 Task: Send an email with the signature Connor Wood with the subject 'Product launch announcement' and the message 'Could you please confirm the details of the shipment?' from softage.1@softage.net to softage.9@softage.net with an attached document Design_specifications.pdf and move the email from Sent Items to the folder Benefits
Action: Key pressed <Key.alt_l><Key.alt_l><Key.alt_l><Key.alt_l><Key.alt_l>n
Screenshot: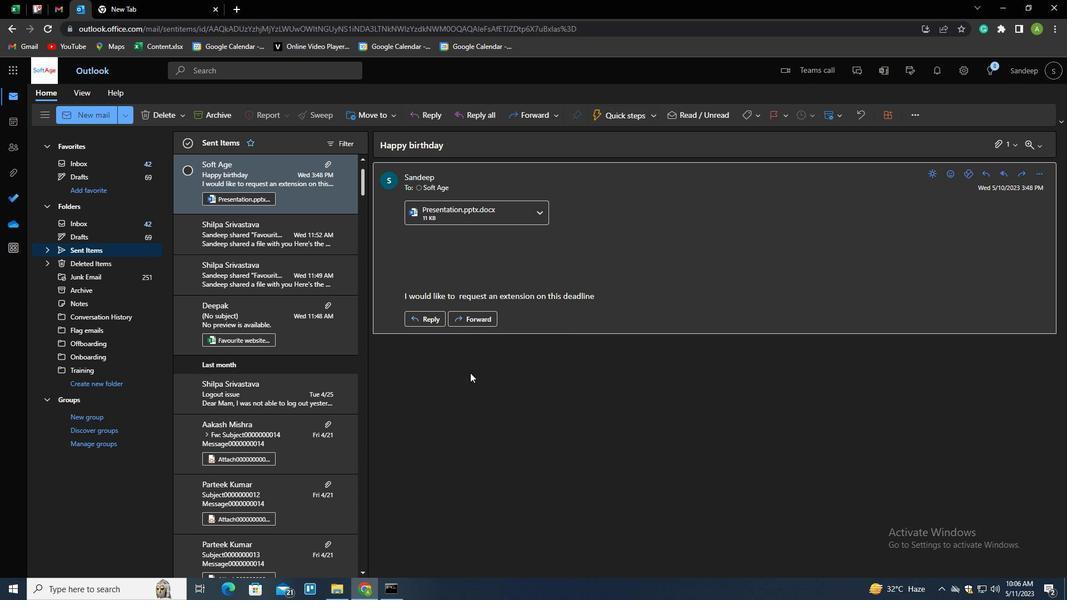 
Action: Mouse moved to (754, 115)
Screenshot: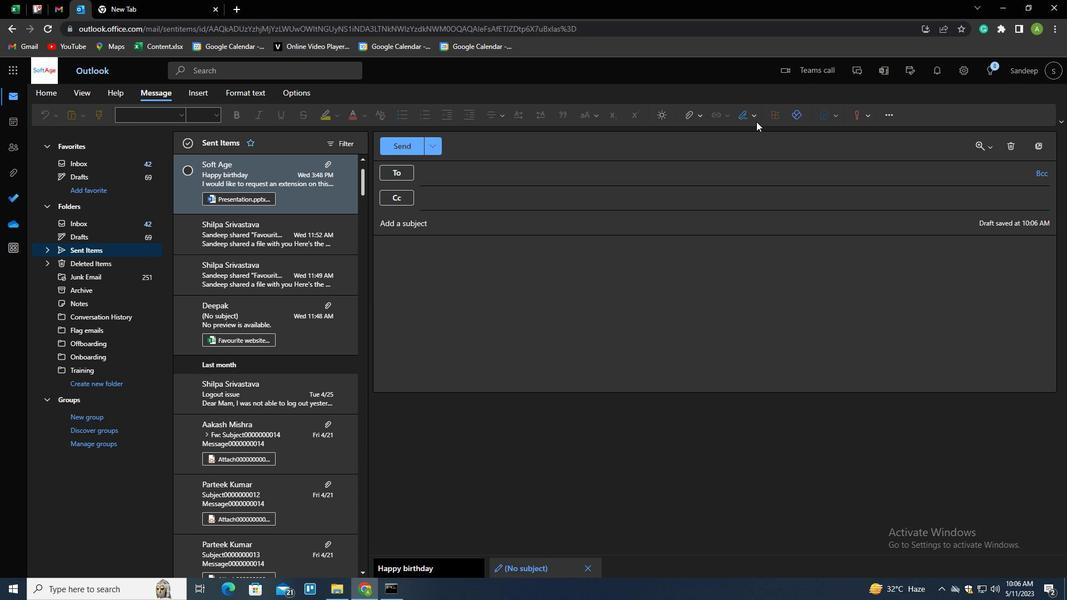 
Action: Mouse pressed left at (754, 115)
Screenshot: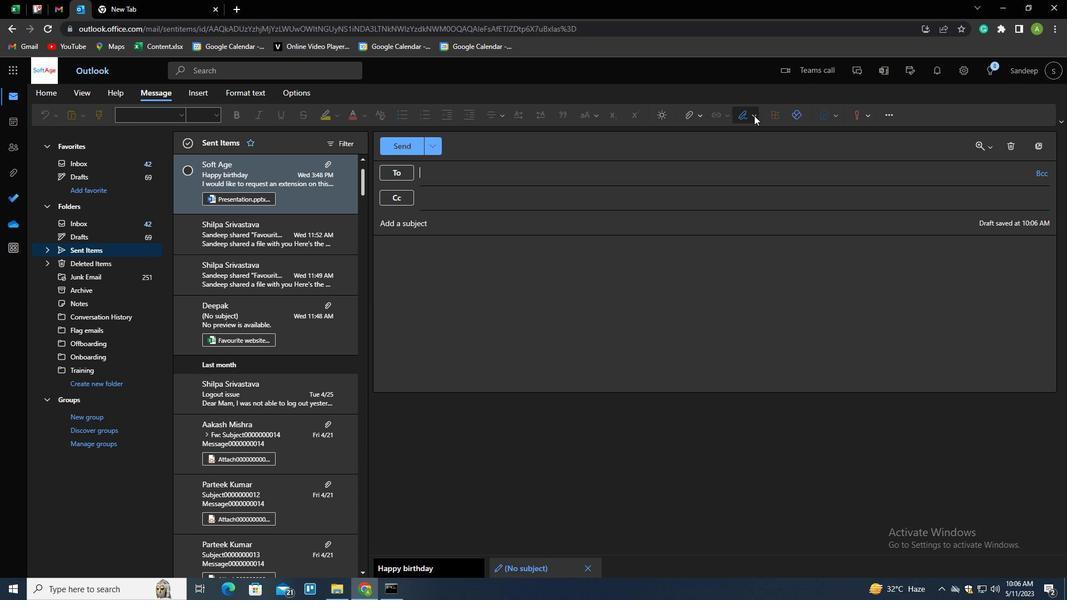 
Action: Mouse moved to (733, 155)
Screenshot: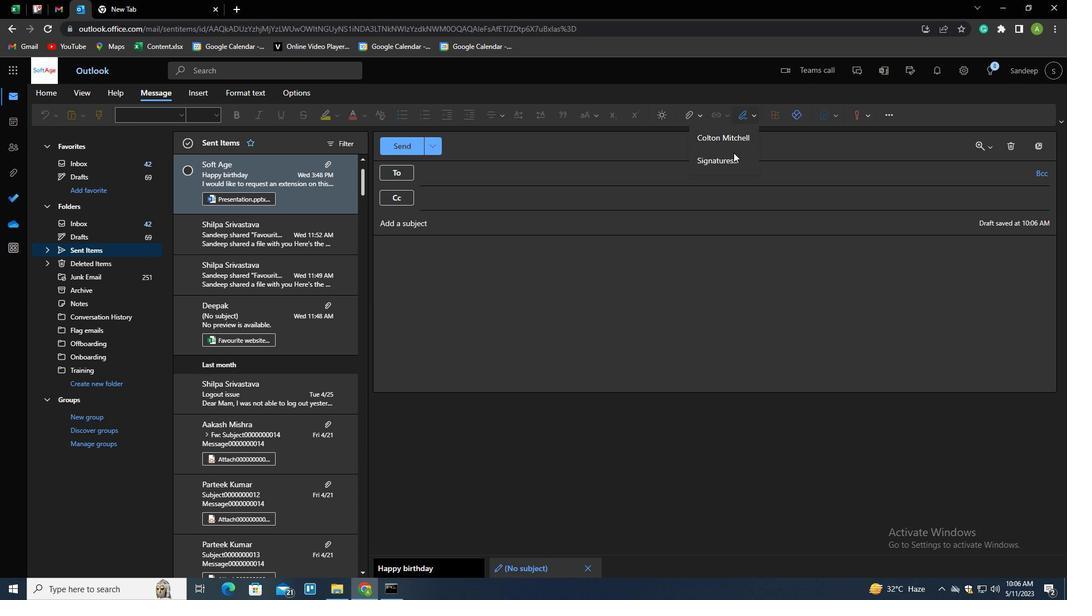 
Action: Mouse pressed left at (733, 155)
Screenshot: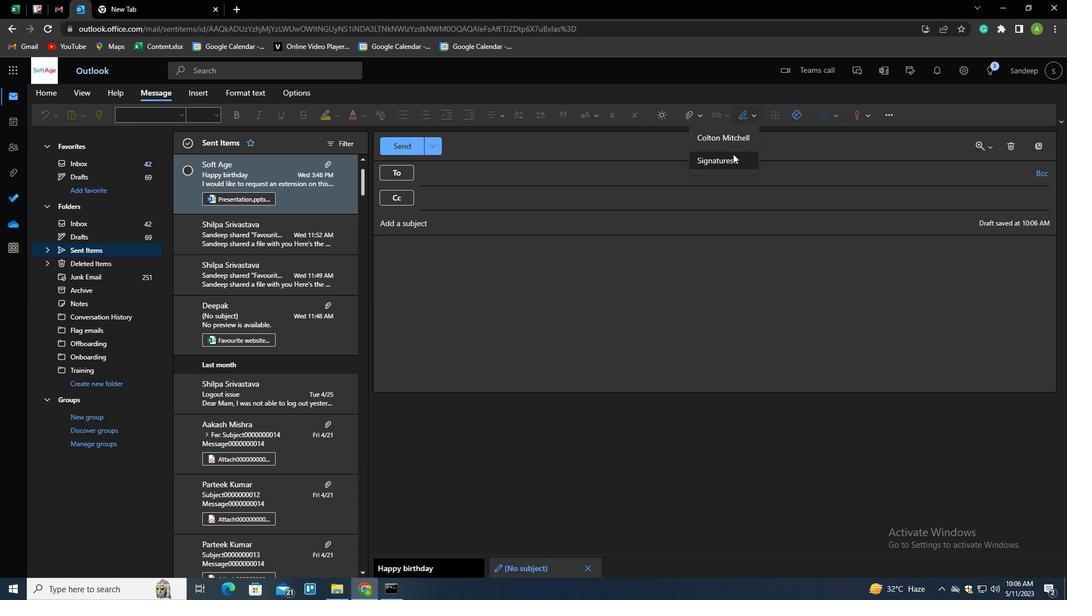 
Action: Mouse moved to (756, 207)
Screenshot: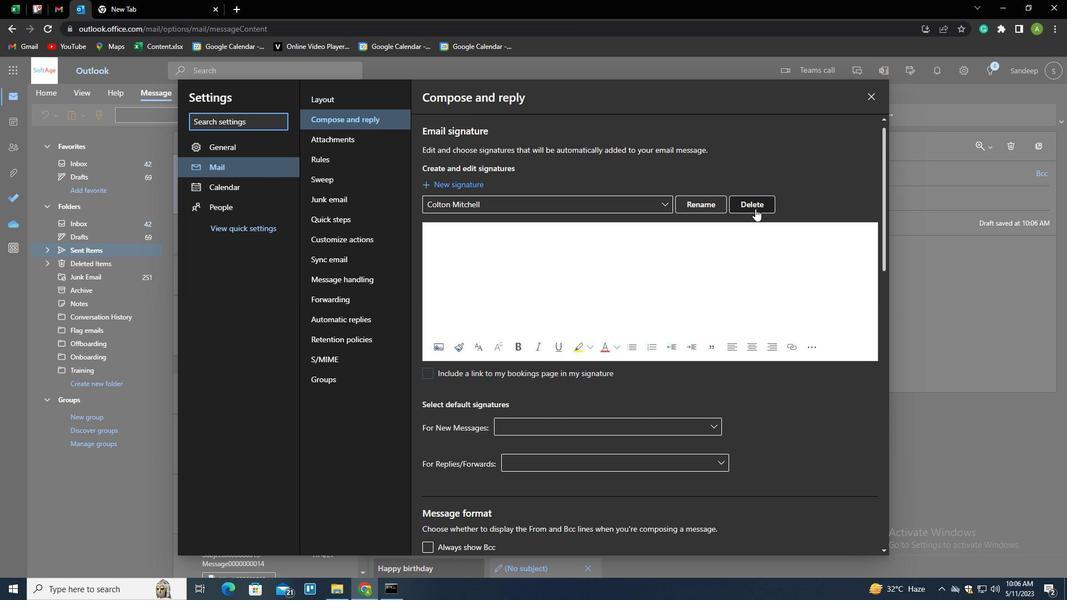 
Action: Mouse pressed left at (756, 207)
Screenshot: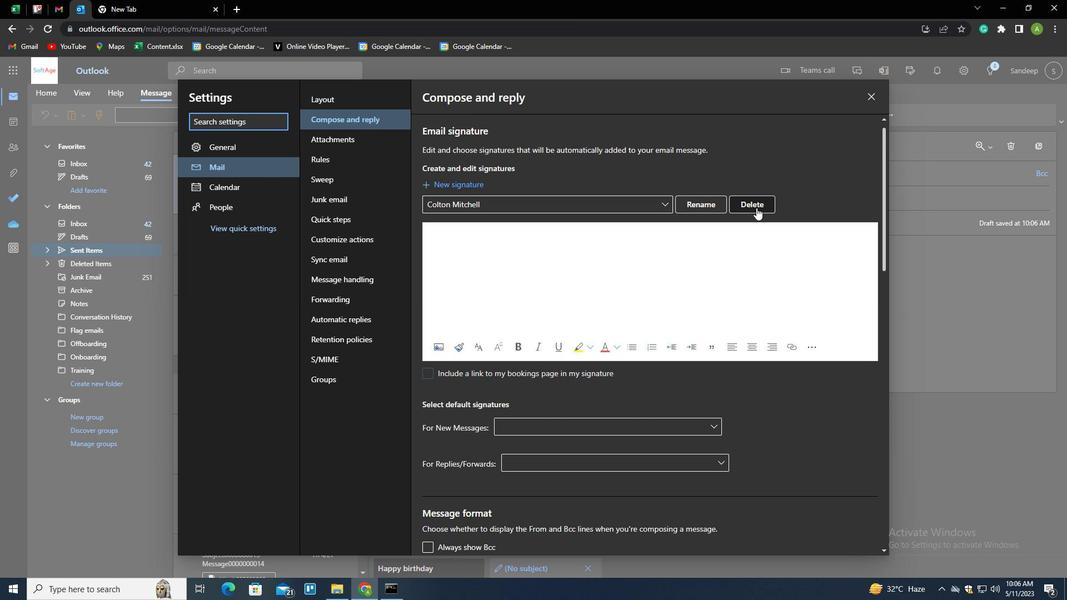 
Action: Mouse moved to (689, 204)
Screenshot: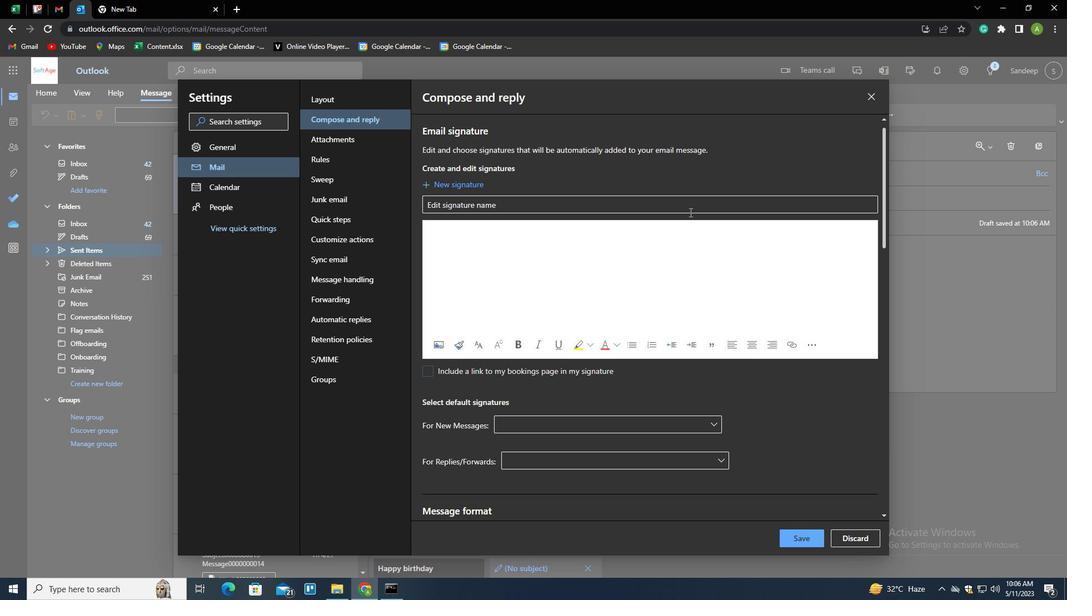 
Action: Mouse pressed left at (689, 204)
Screenshot: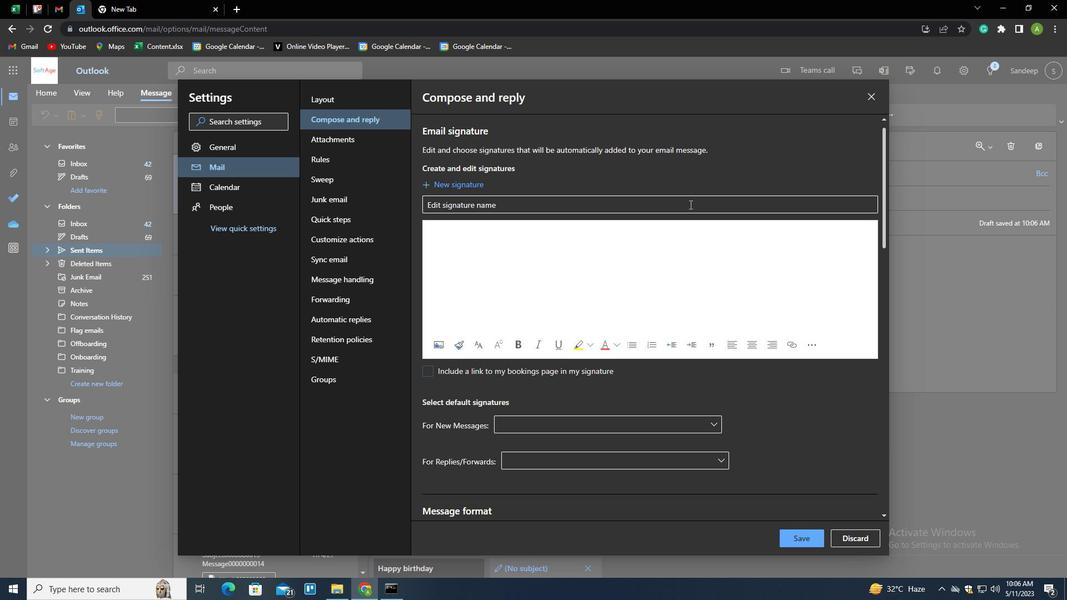 
Action: Mouse moved to (675, 194)
Screenshot: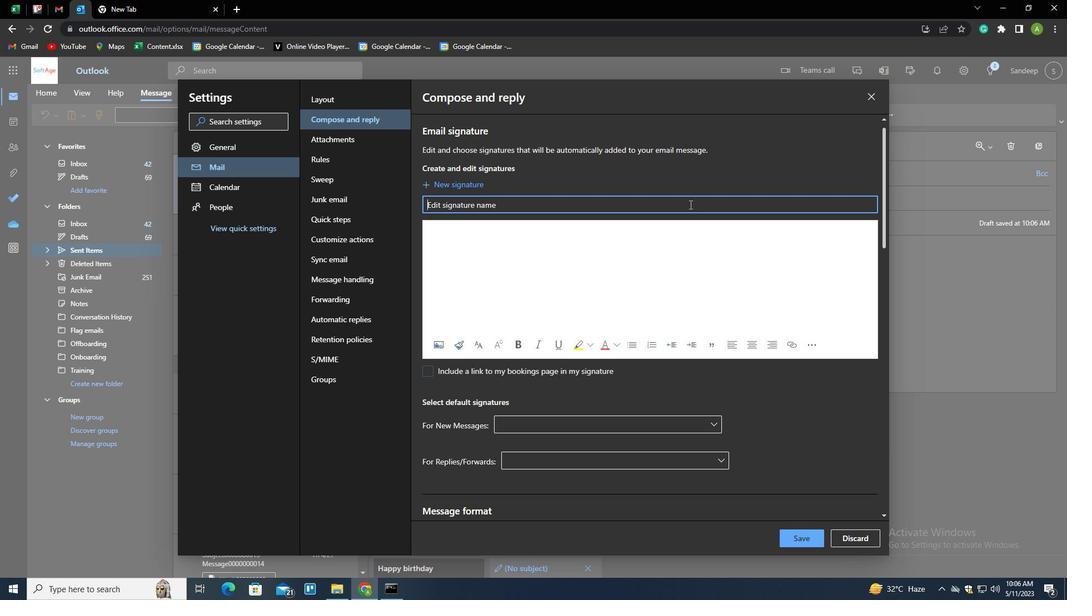 
Action: Key pressed <Key.shift>CONNOR<Key.space><Key.shift>WOOD<Key.tab><Key.shift>CONNOR<Key.space>WOO<Key.backspace><Key.backspace><Key.backspace><Key.shift>WOOD
Screenshot: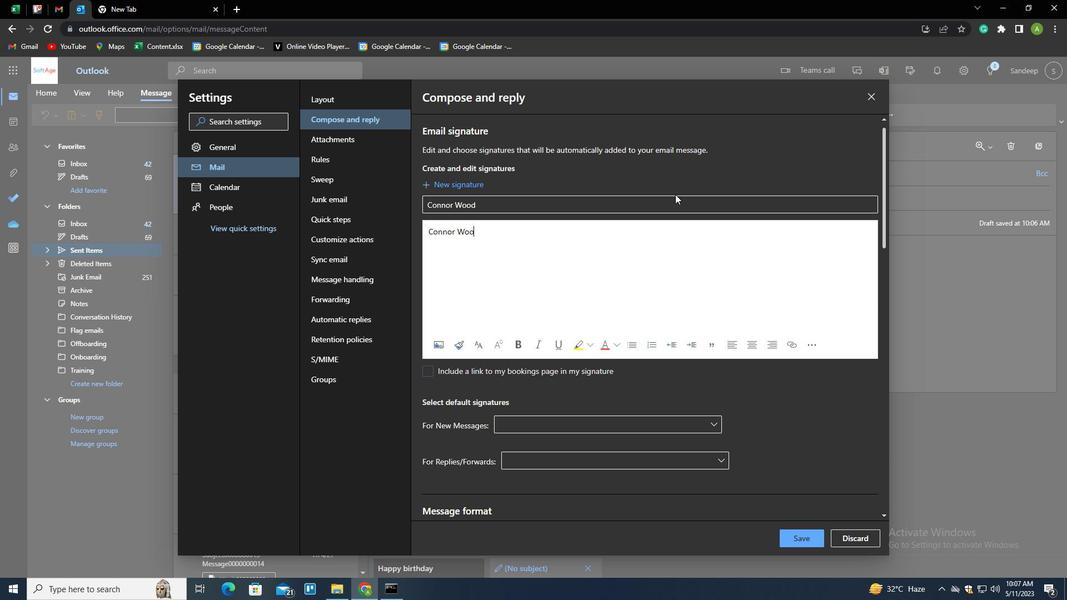 
Action: Mouse moved to (808, 542)
Screenshot: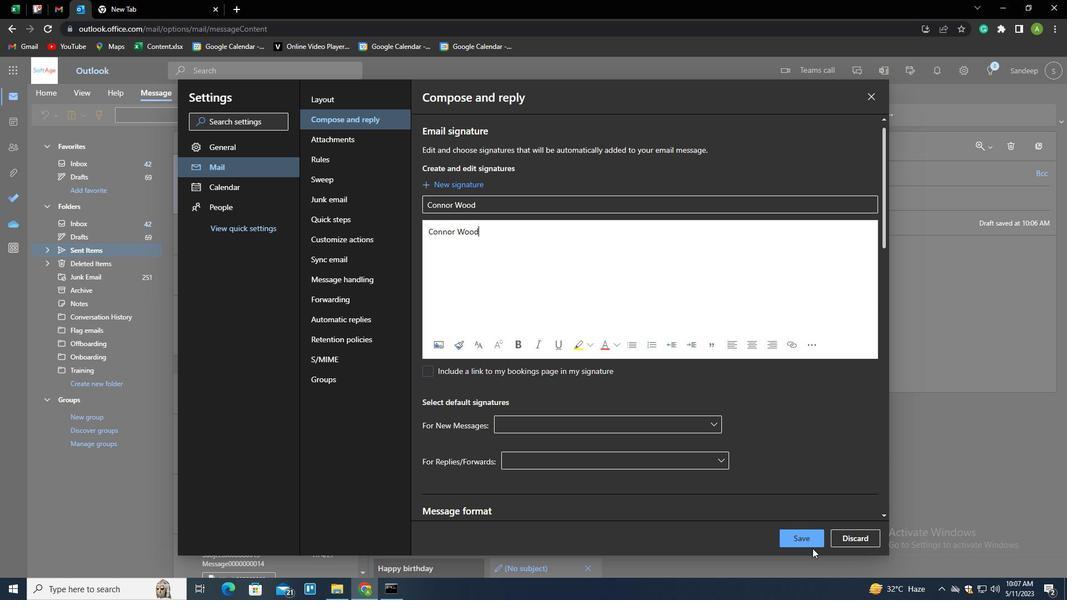 
Action: Mouse pressed left at (808, 542)
Screenshot: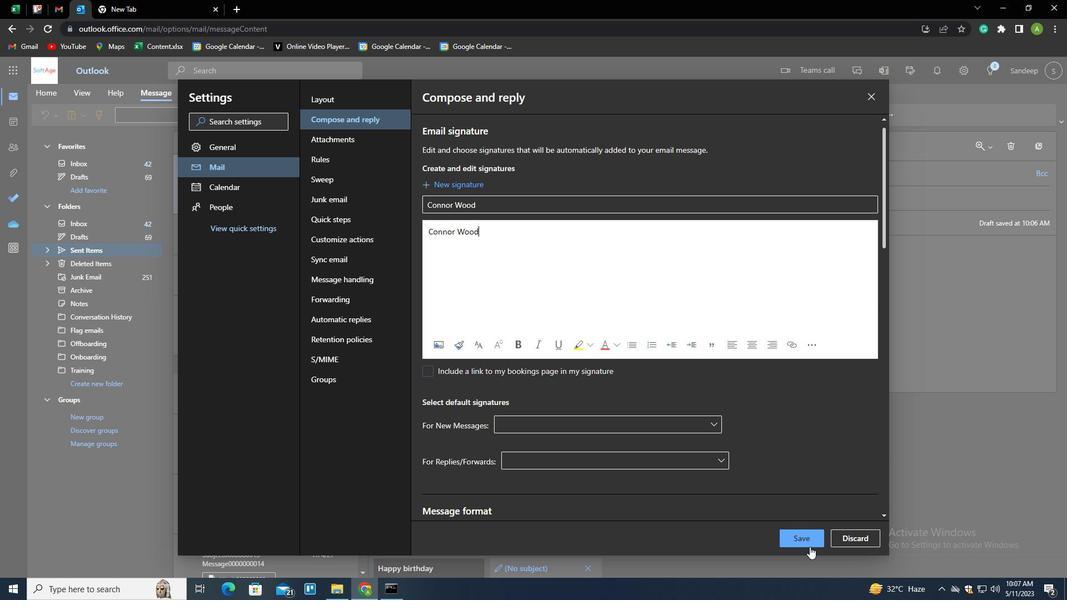 
Action: Mouse moved to (937, 299)
Screenshot: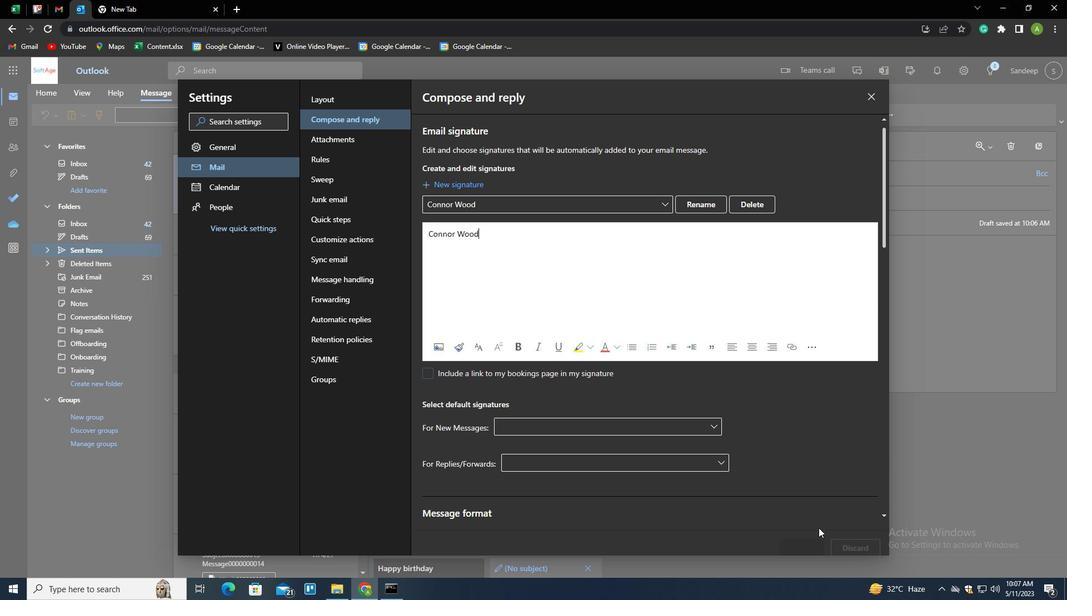 
Action: Mouse pressed left at (937, 299)
Screenshot: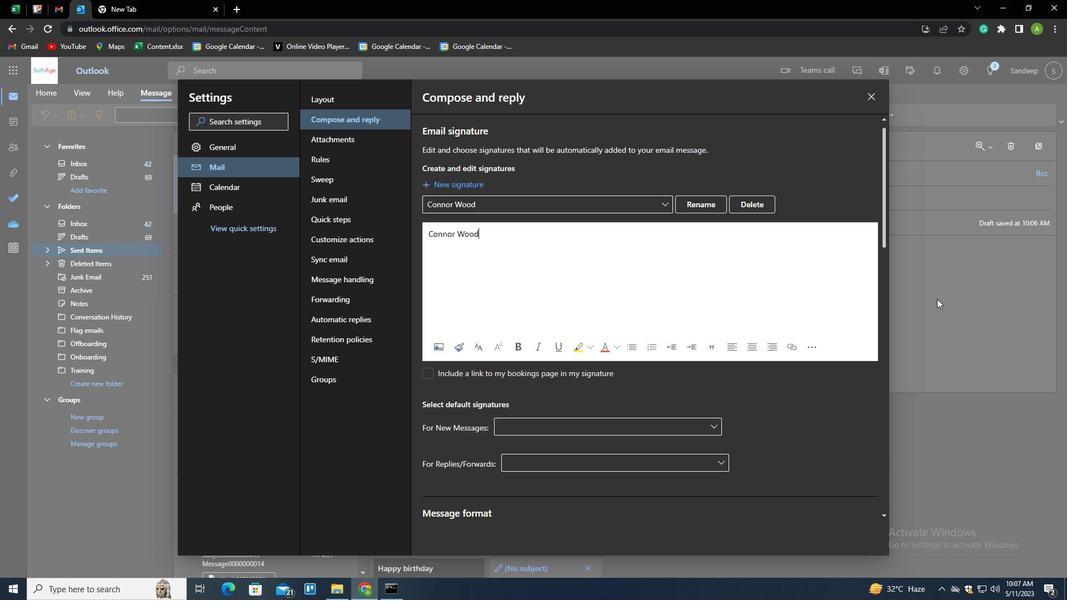 
Action: Mouse moved to (748, 112)
Screenshot: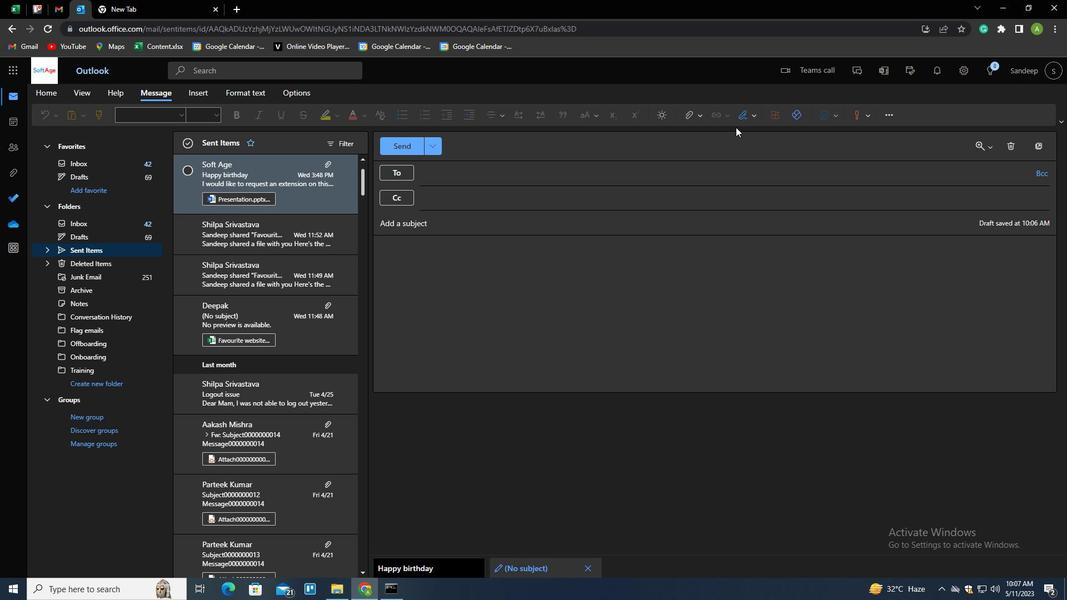 
Action: Mouse pressed left at (748, 112)
Screenshot: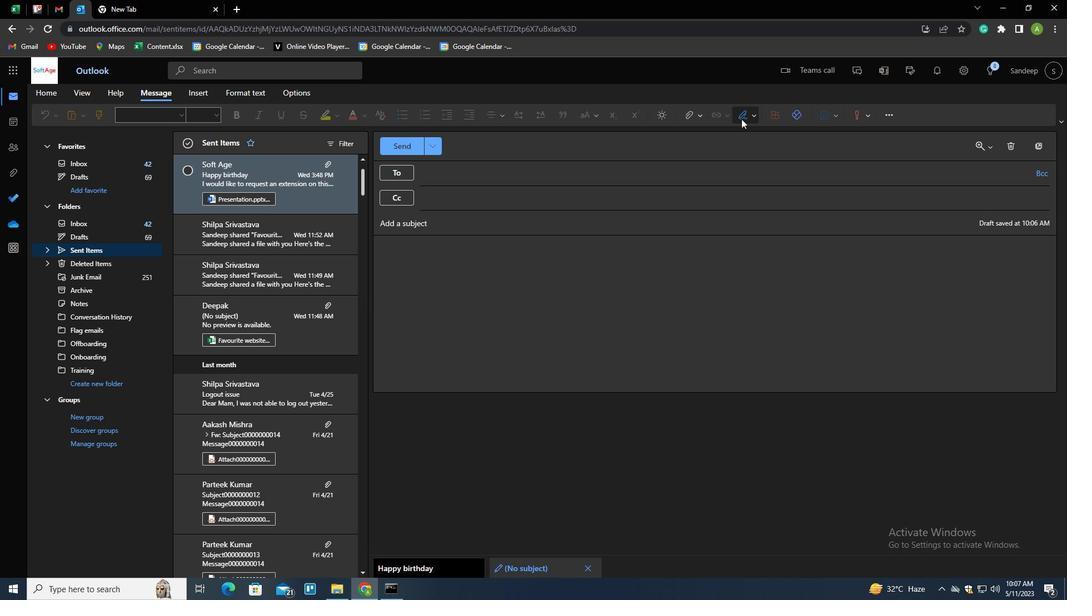 
Action: Mouse moved to (741, 132)
Screenshot: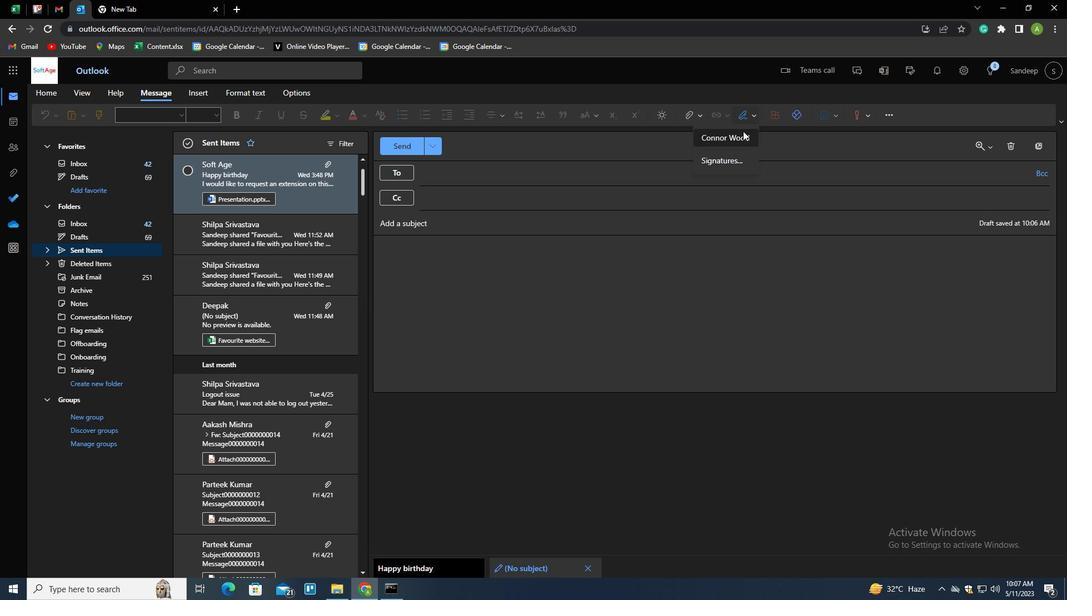 
Action: Mouse pressed left at (741, 132)
Screenshot: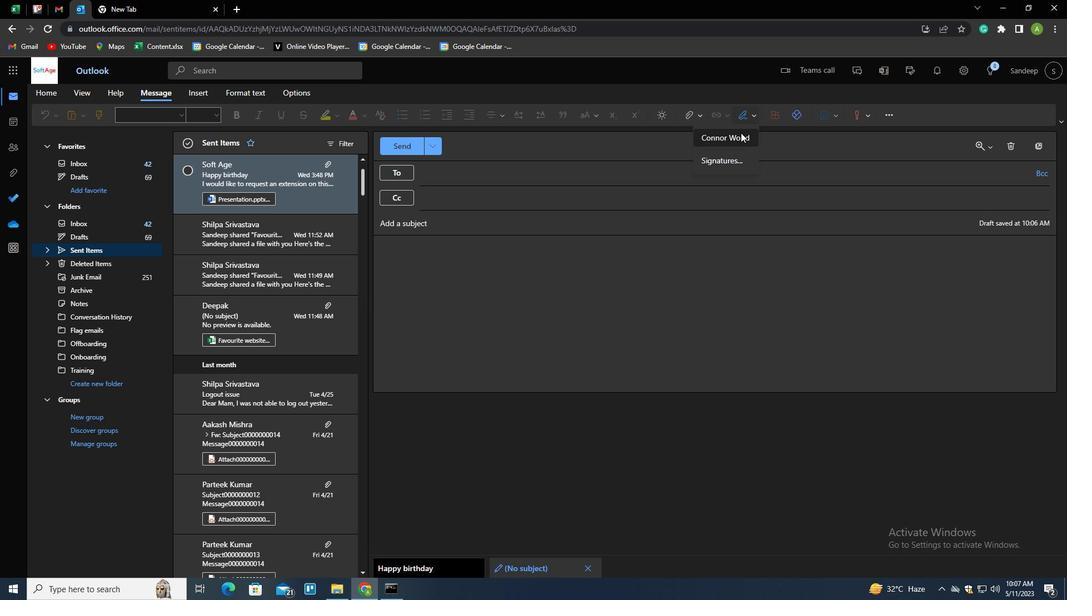 
Action: Mouse moved to (448, 227)
Screenshot: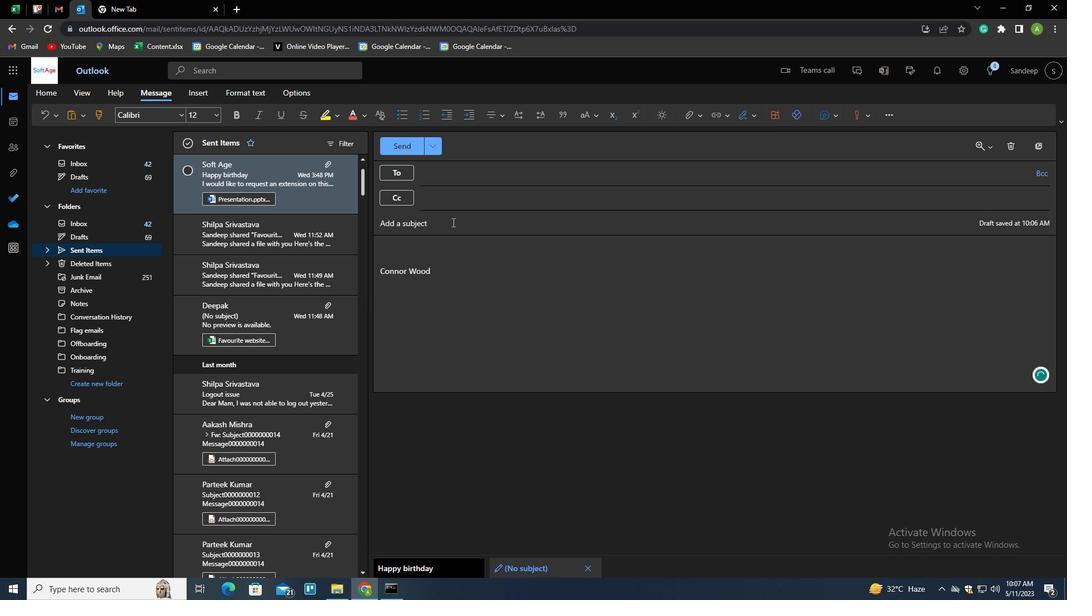 
Action: Mouse pressed left at (448, 227)
Screenshot: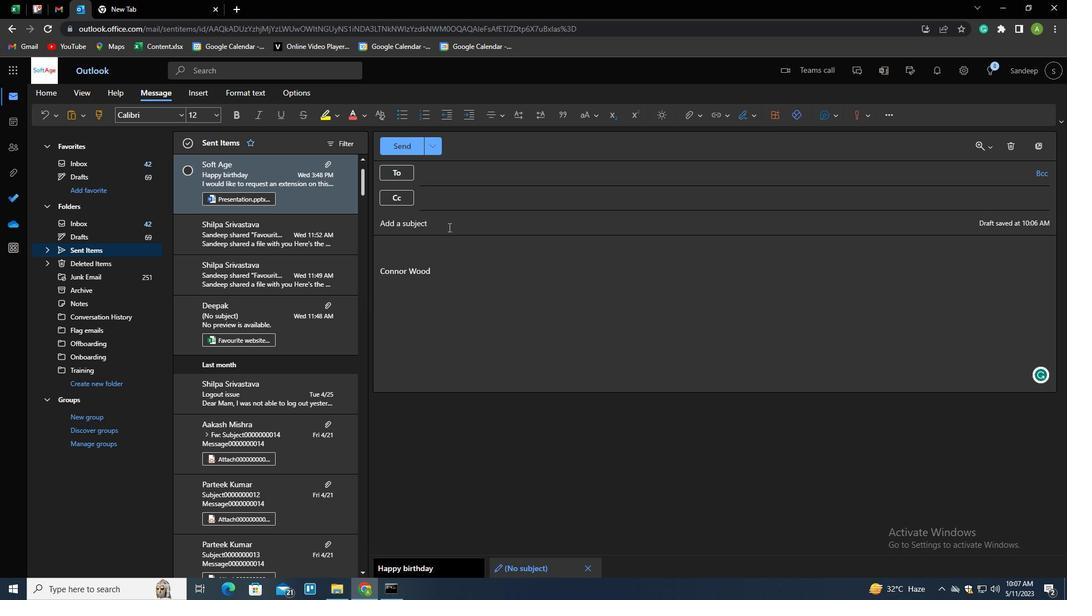 
Action: Key pressed <Key.shift>PRODUCT<Key.space>LANUNCH<Key.space>A<Key.backspace><Key.backspace><Key.backspace><Key.backspace><Key.backspace><Key.backspace><Key.backspace>UNCH<Key.space>ANNOUCEMENT
Screenshot: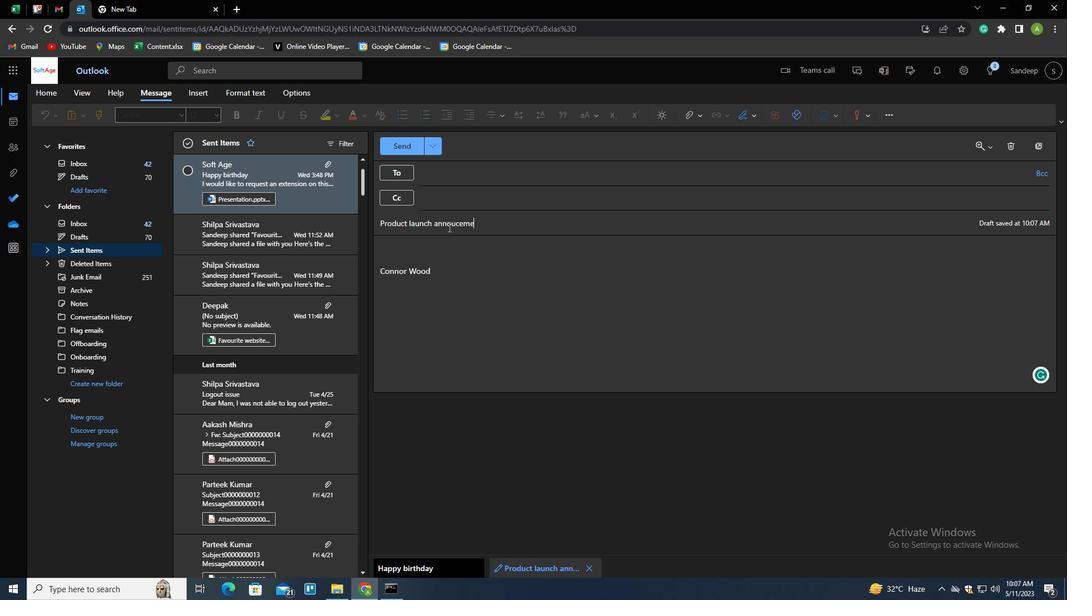 
Action: Mouse moved to (451, 224)
Screenshot: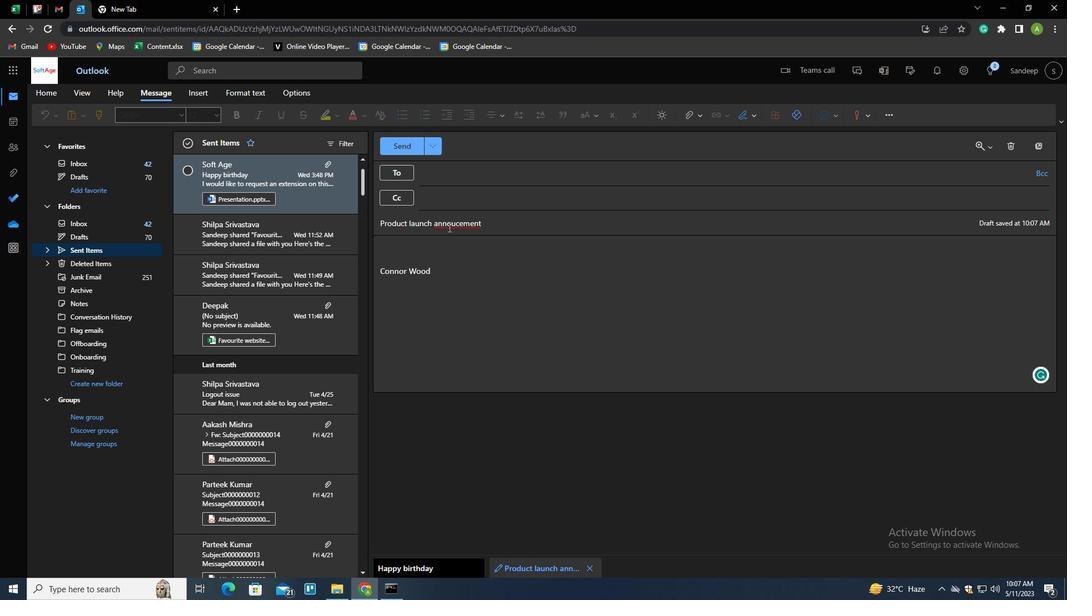 
Action: Mouse pressed right at (451, 224)
Screenshot: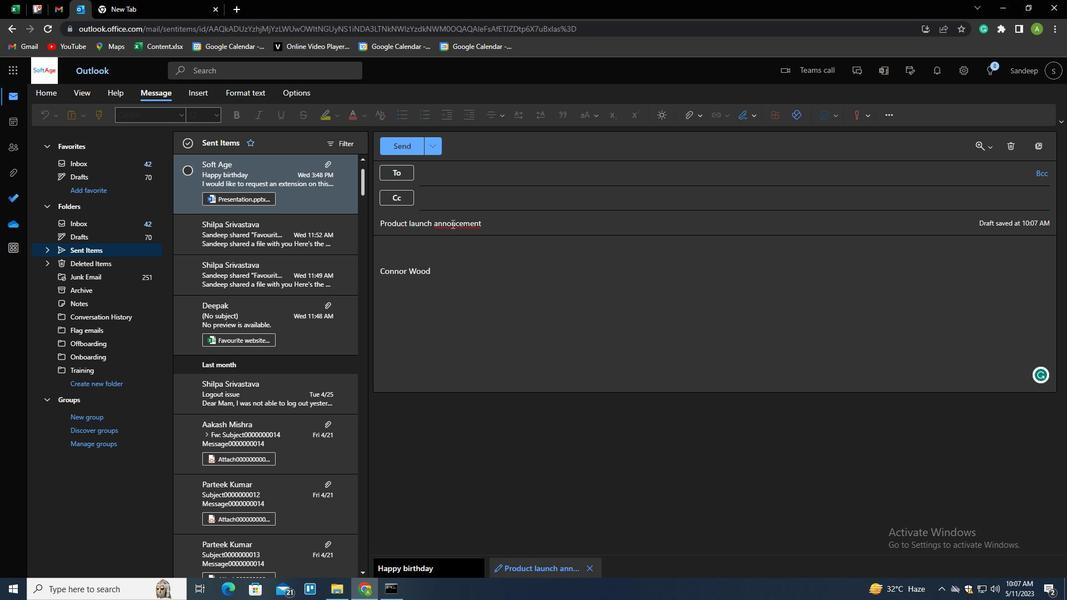 
Action: Mouse moved to (435, 234)
Screenshot: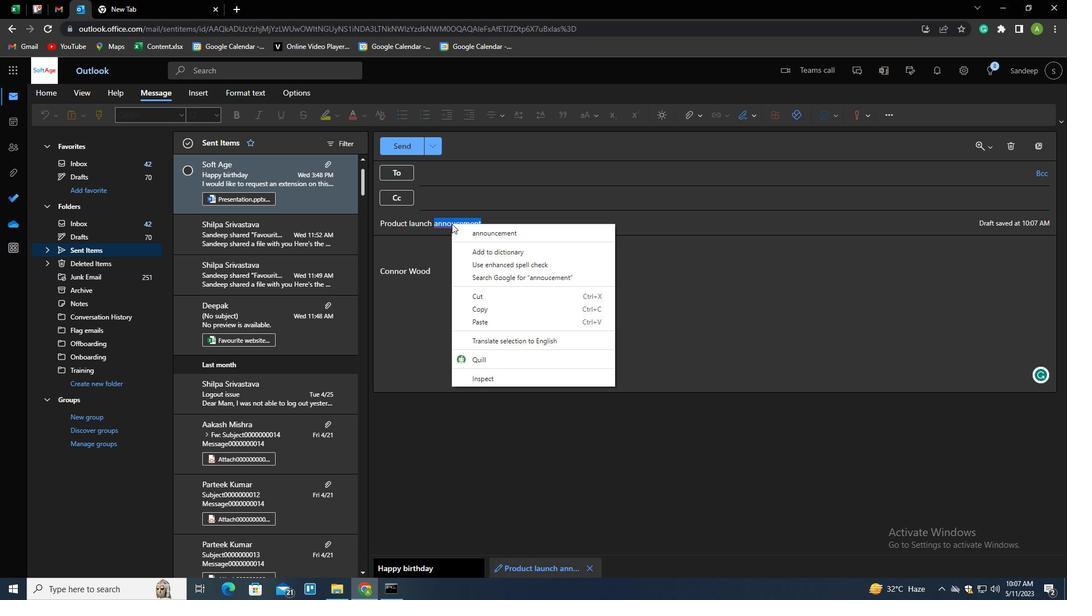 
Action: Mouse pressed left at (435, 234)
Screenshot: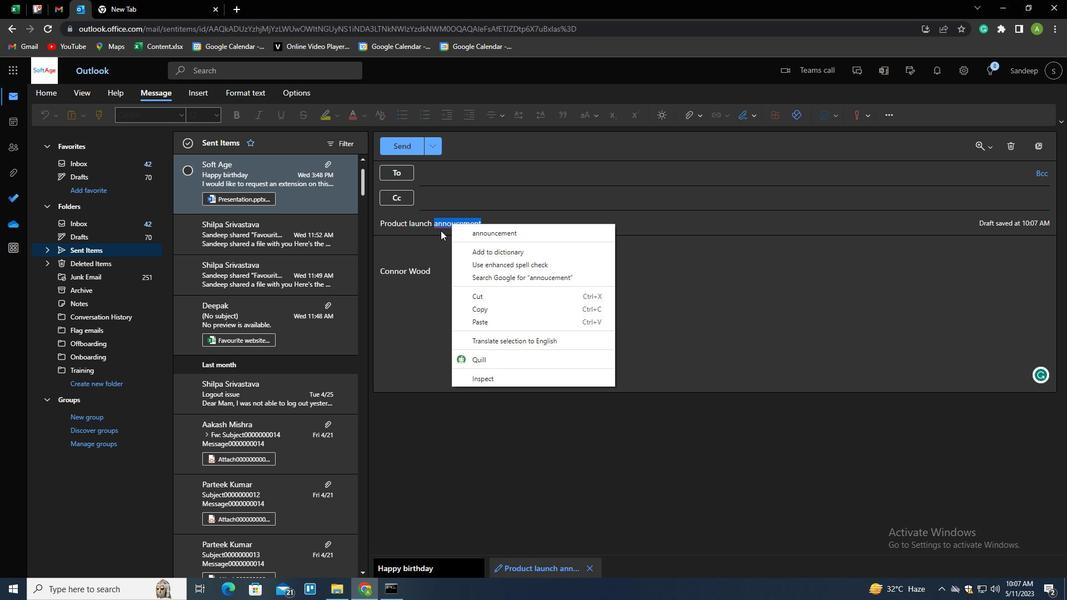 
Action: Mouse moved to (455, 225)
Screenshot: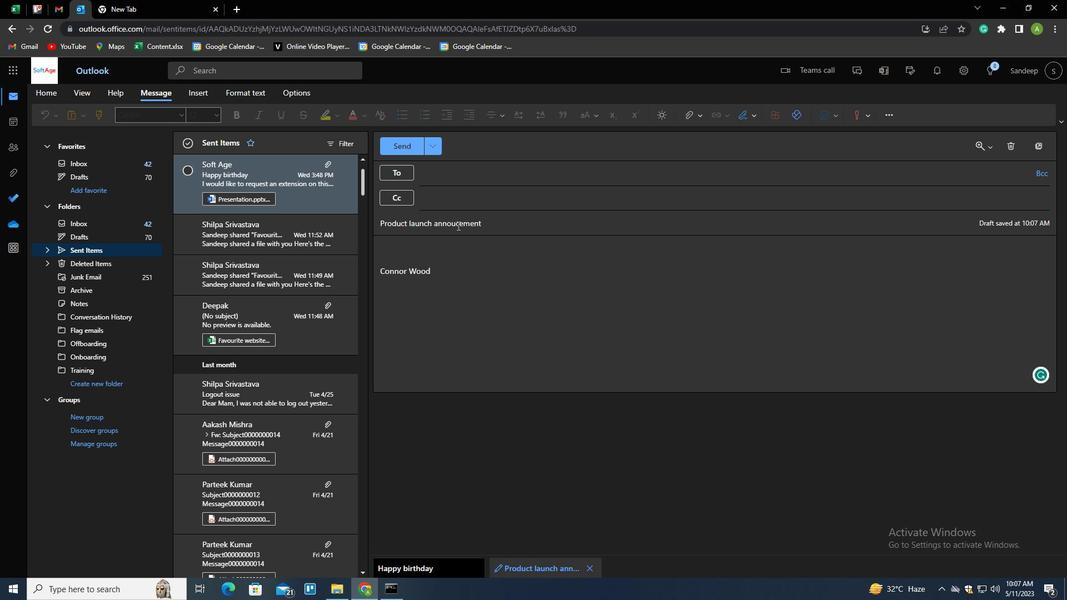 
Action: Mouse pressed left at (455, 225)
Screenshot: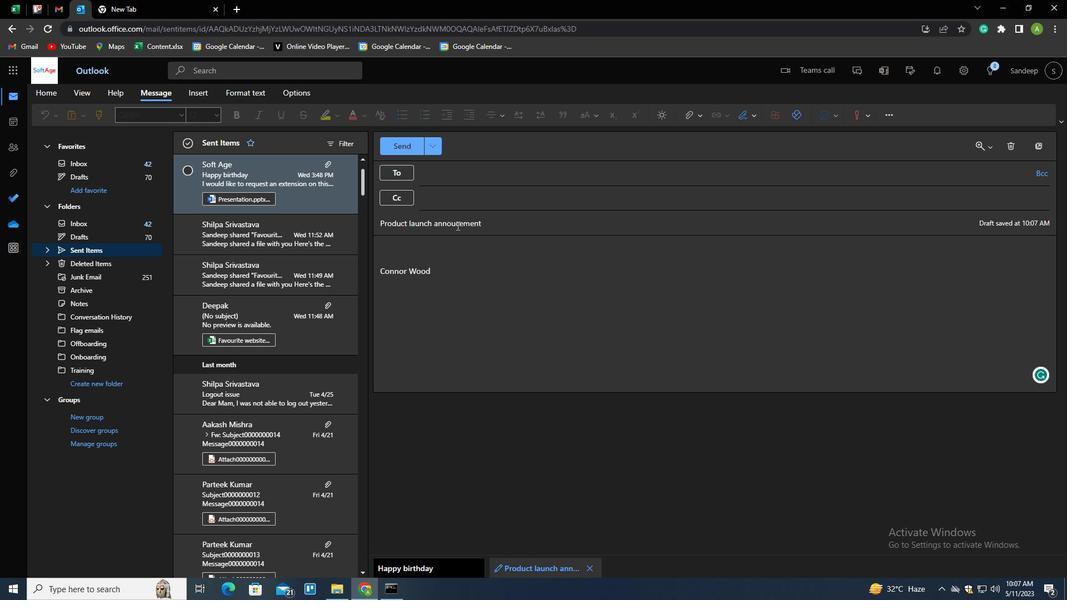 
Action: Mouse moved to (469, 231)
Screenshot: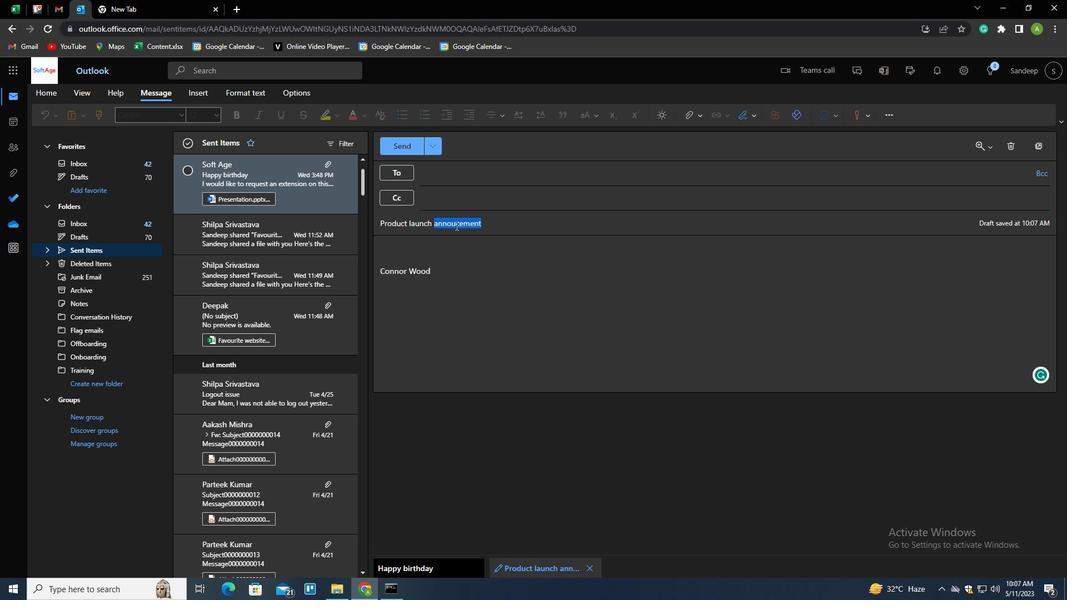 
Action: Key pressed N<Key.end><Key.space>
Screenshot: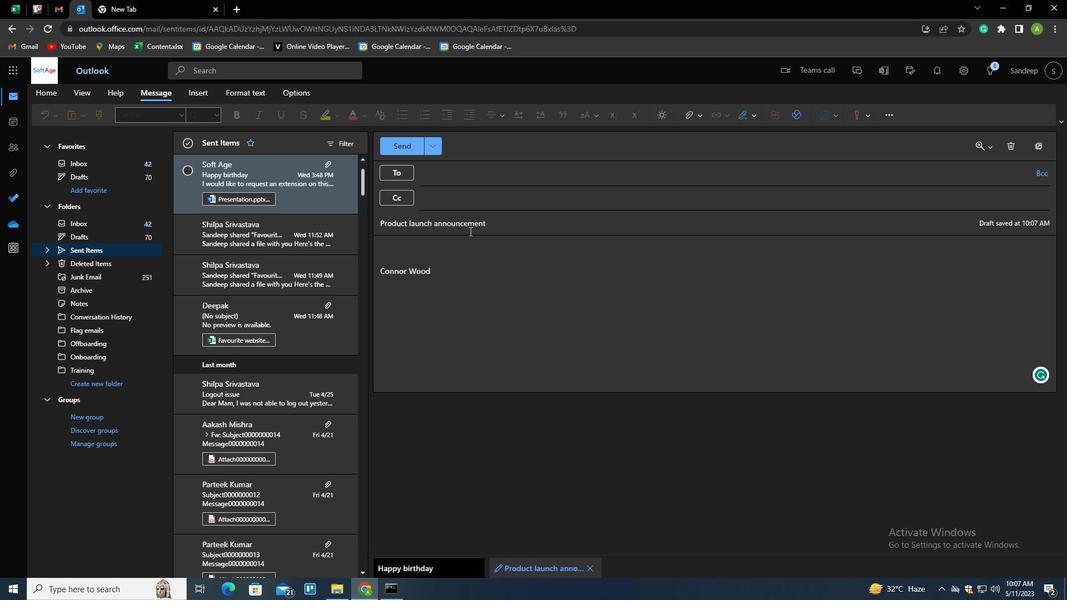 
Action: Mouse moved to (453, 280)
Screenshot: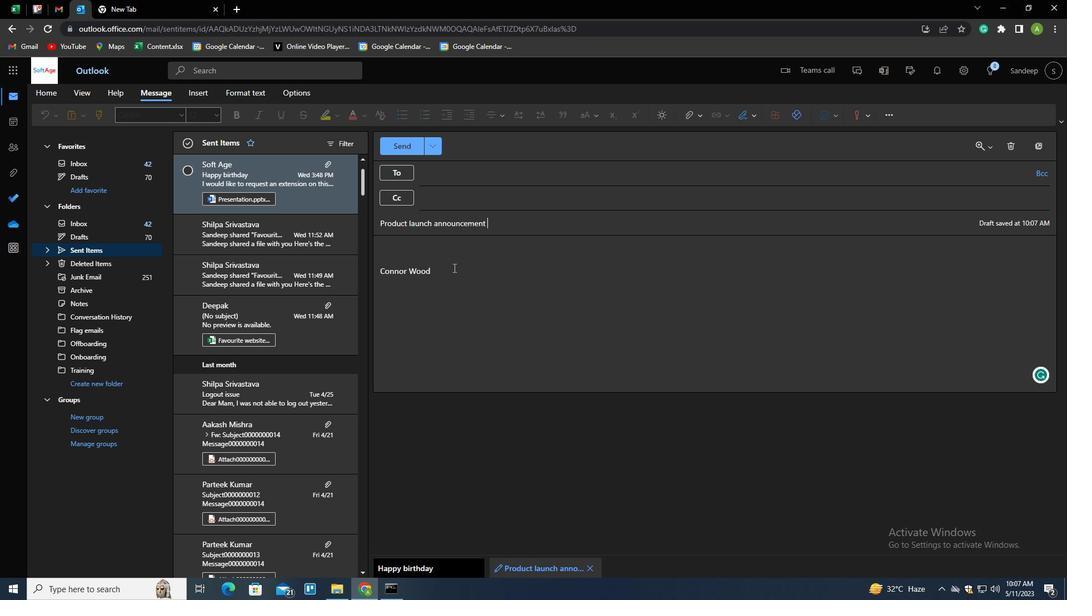 
Action: Mouse pressed left at (453, 280)
Screenshot: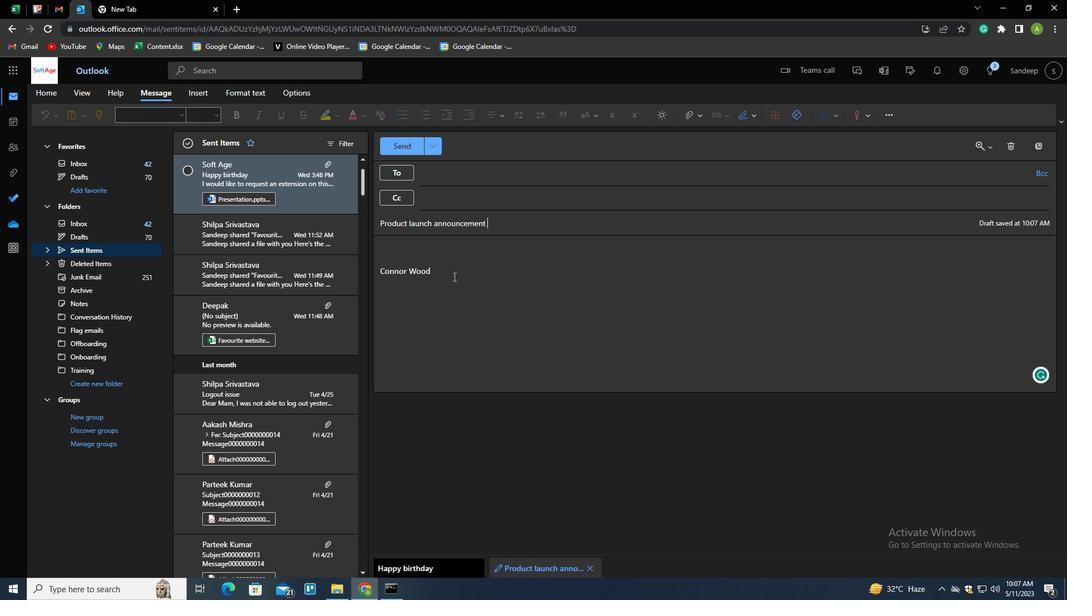 
Action: Key pressed <Key.shift_r><Key.enter><Key.shift>COULD<Key.space>YOU<Key.space>PLEASE<Key.space>COFIEM<Key.backspace><Key.backspace>RM<Key.space>THE<Key.space>
Screenshot: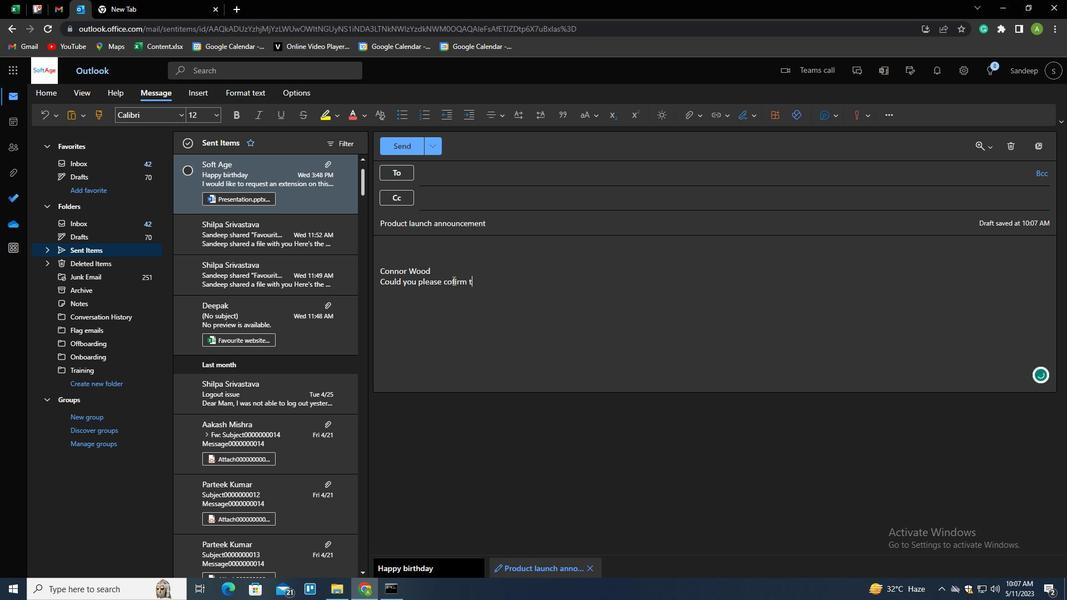 
Action: Mouse moved to (488, 289)
Screenshot: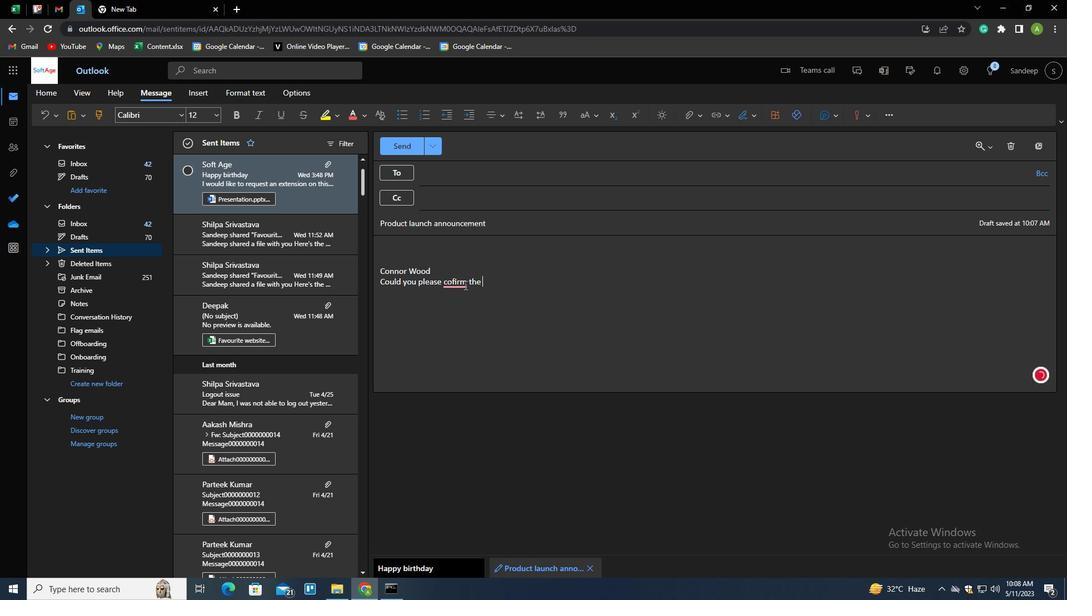 
Action: Key pressed <Key.left><Key.left><Key.left><Key.left><Key.left><Key.left><Key.left><Key.left><Key.left>N<Key.end><Key.space><Key.backspace>DETAILS<Key.space>OF<Key.space>THE<Key.space>SHIPMENT<Key.shift>><Key.backspace><Key.shift>?
Screenshot: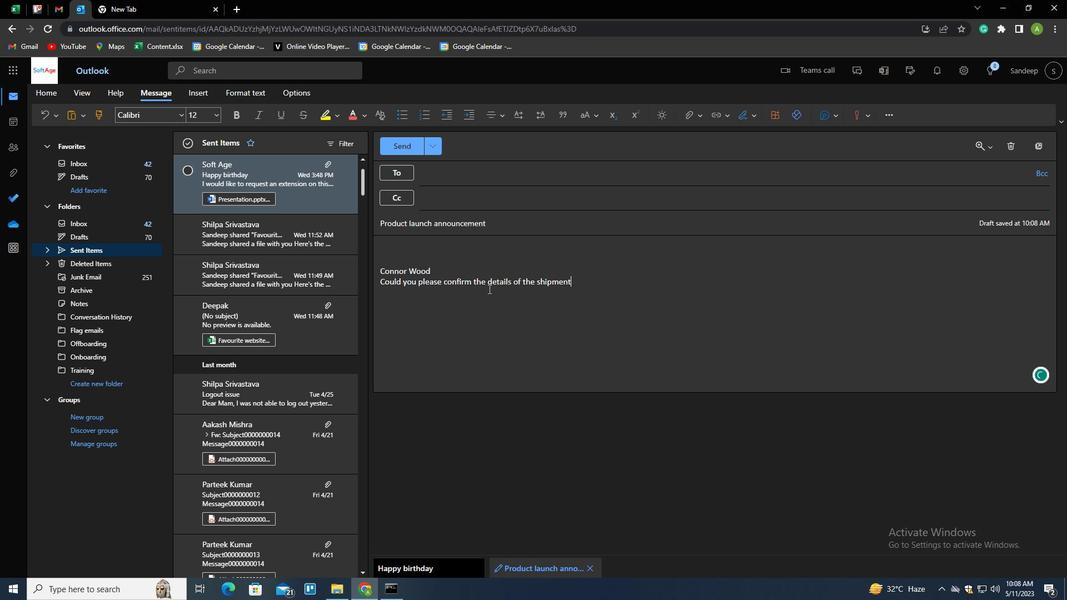 
Action: Mouse moved to (475, 170)
Screenshot: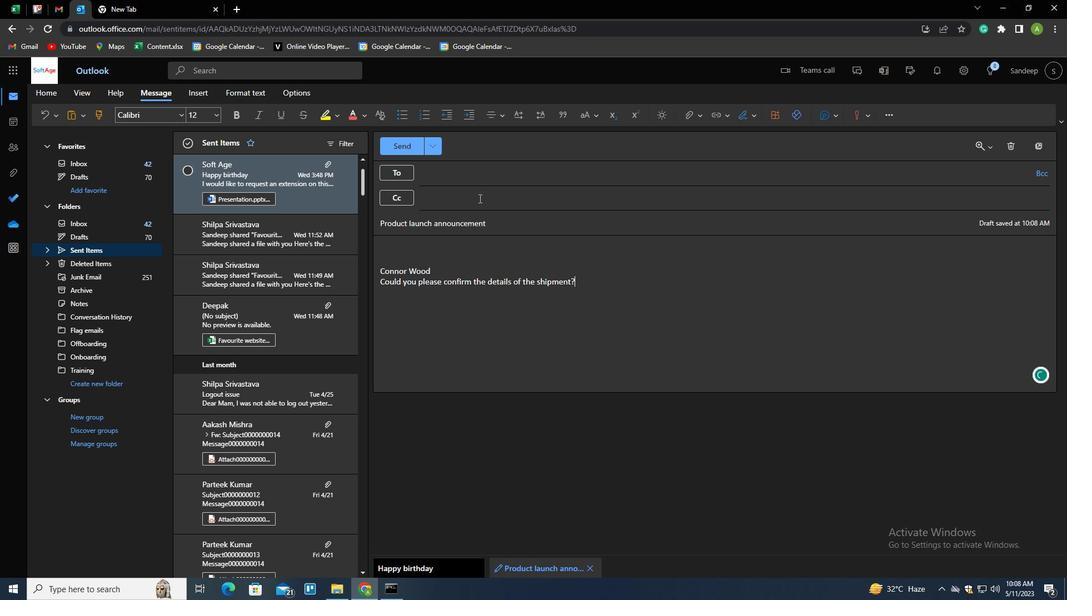 
Action: Mouse pressed left at (475, 170)
Screenshot: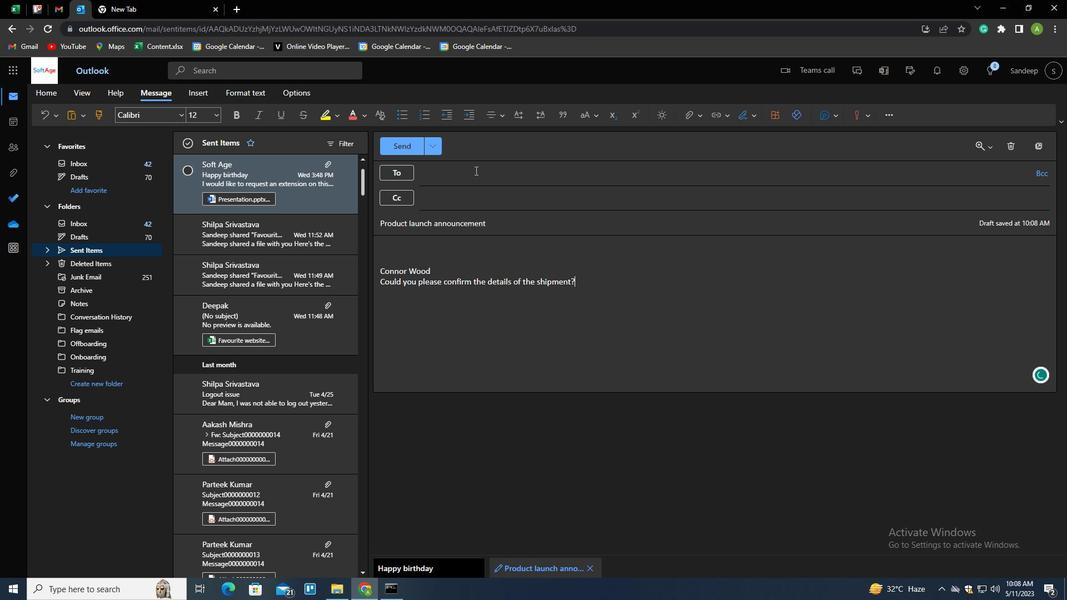 
Action: Key pressed SOFTAGE.<Key.shift><Key.shift><Key.shift><Key.shift><Key.shift><Key.shift><Key.shift><Key.shift><Key.shift><Key.shift><Key.shift><Key.shift><Key.shift><Key.shift><Key.shift><Key.shift><Key.shift><Key.shift><Key.shift><Key.shift><Key.shift><Key.shift><Key.shift><Key.shift><Key.shift><Key.shift><Key.shift>!<Key.backspace>1<Key.shift>@<Key.left><Key.left><Key.right><Key.shift_r><Key.left>P<Key.backspace>9
Screenshot: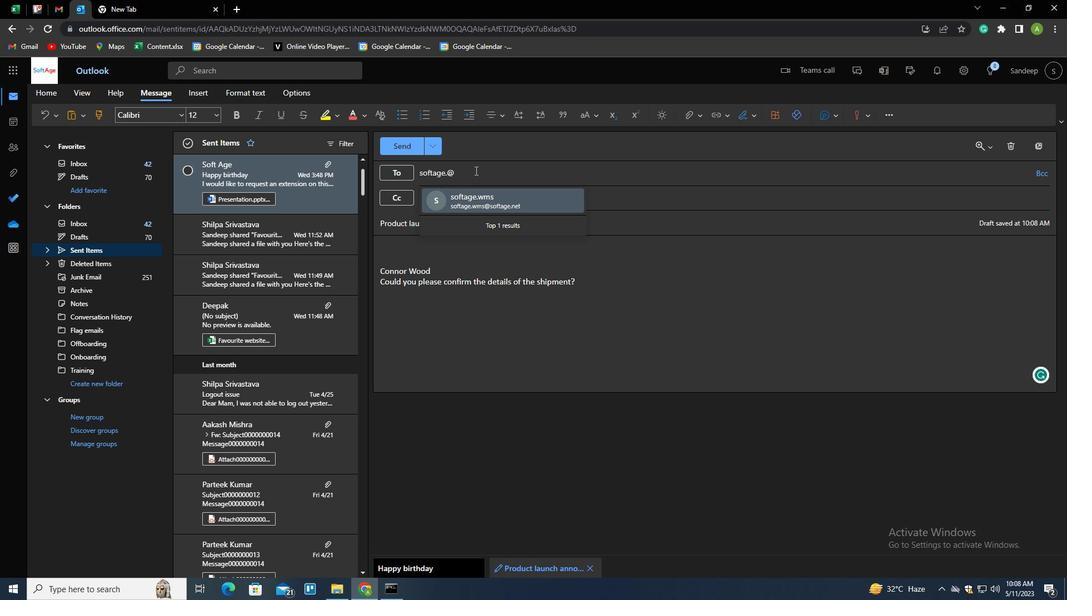
Action: Mouse moved to (483, 202)
Screenshot: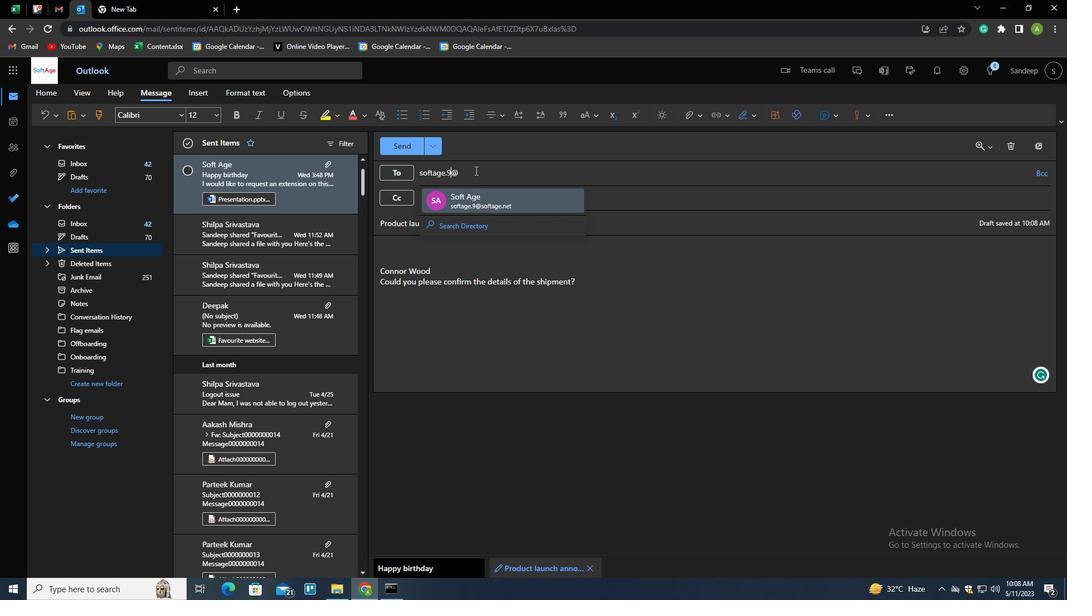 
Action: Mouse pressed left at (483, 202)
Screenshot: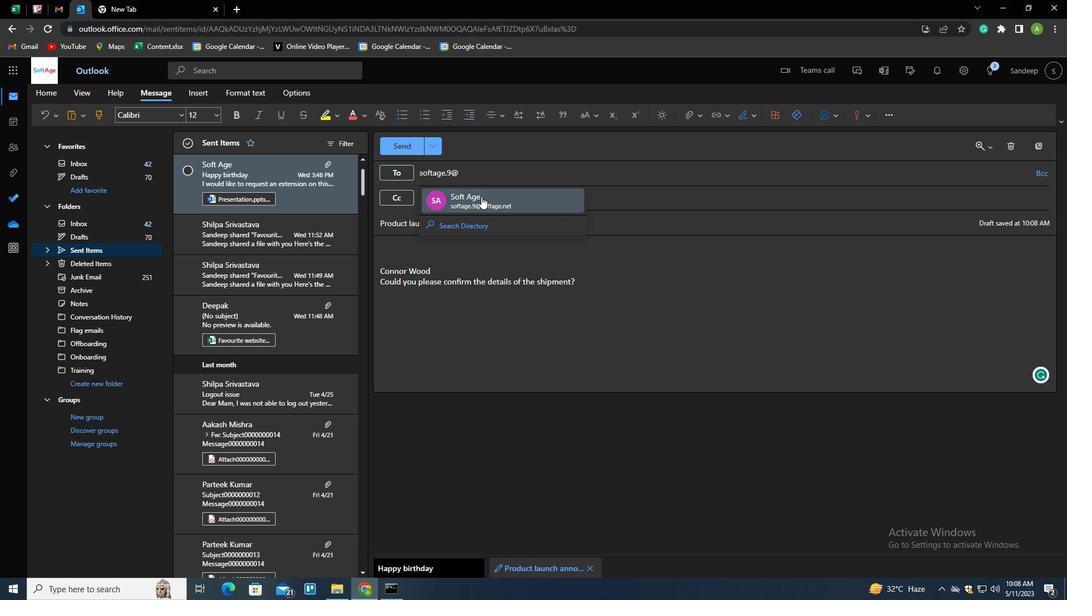 
Action: Mouse moved to (595, 264)
Screenshot: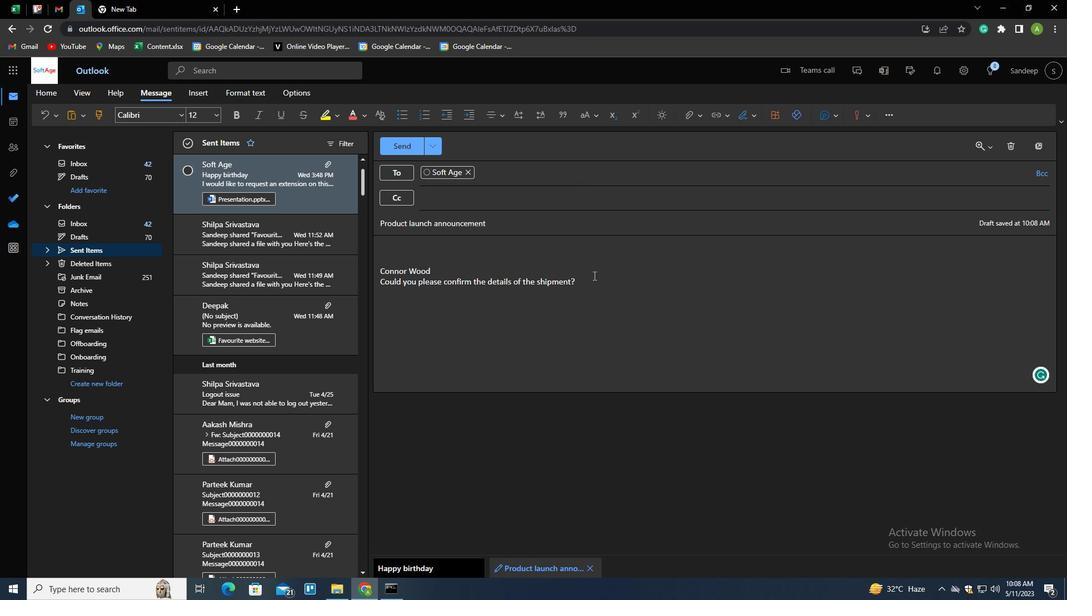 
Action: Mouse pressed left at (595, 264)
Screenshot: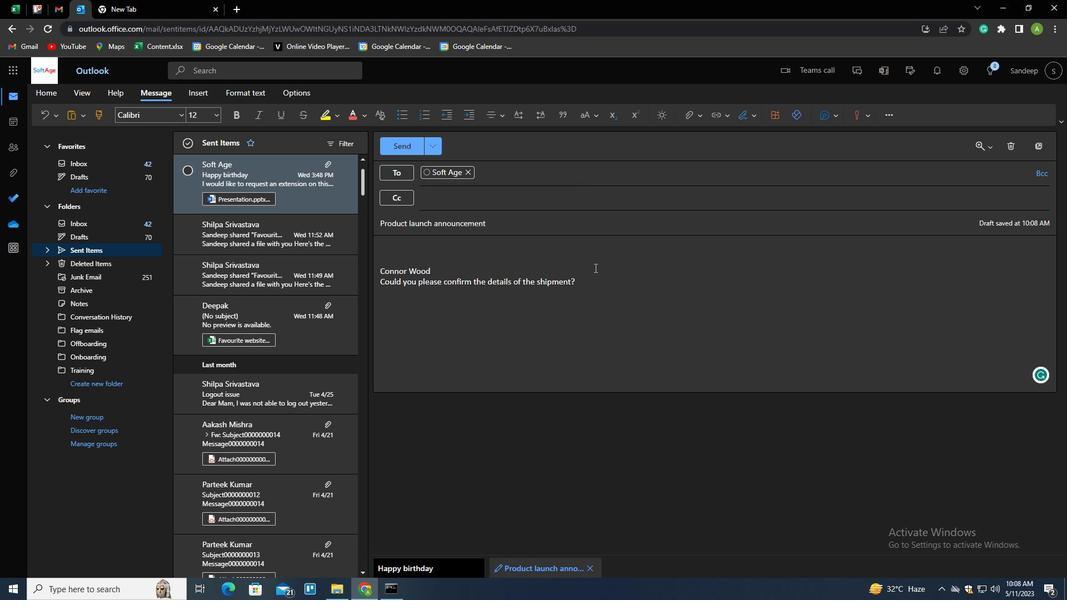 
Action: Mouse moved to (596, 281)
Screenshot: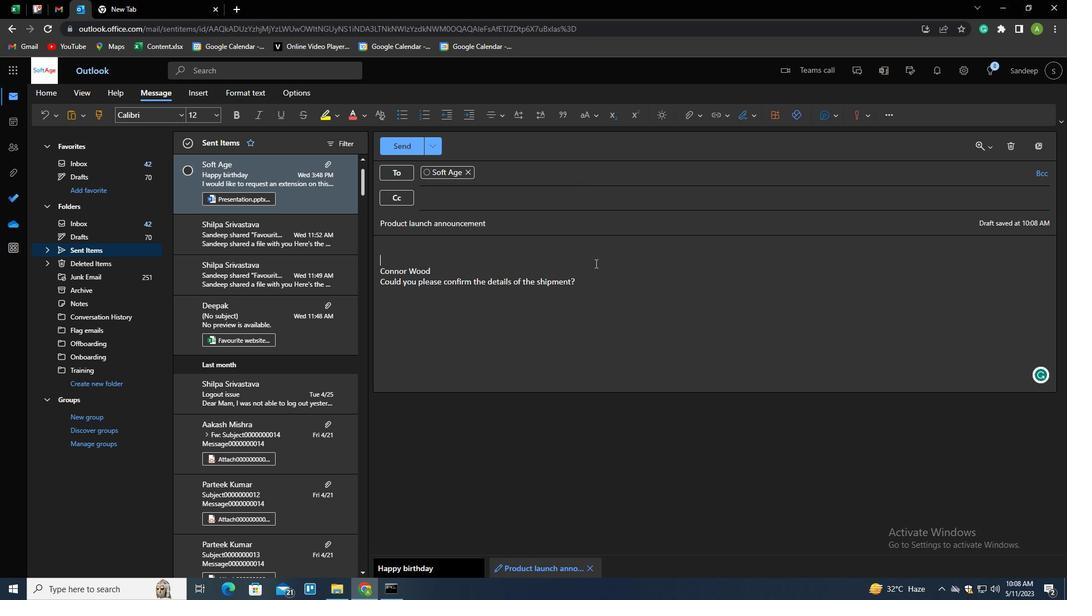 
Action: Mouse pressed left at (596, 281)
Screenshot: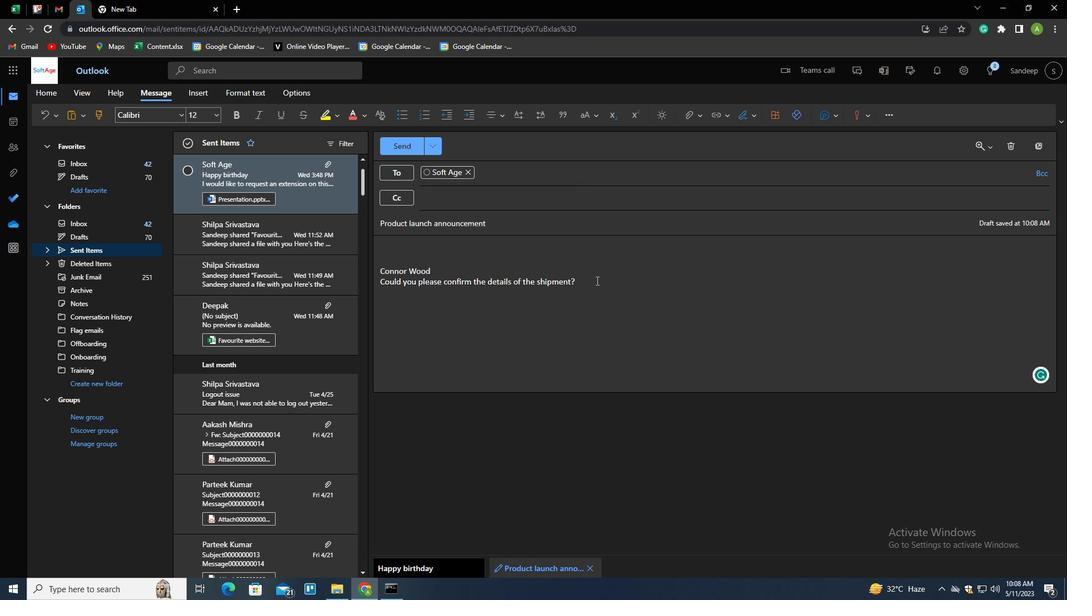 
Action: Mouse moved to (445, 191)
Screenshot: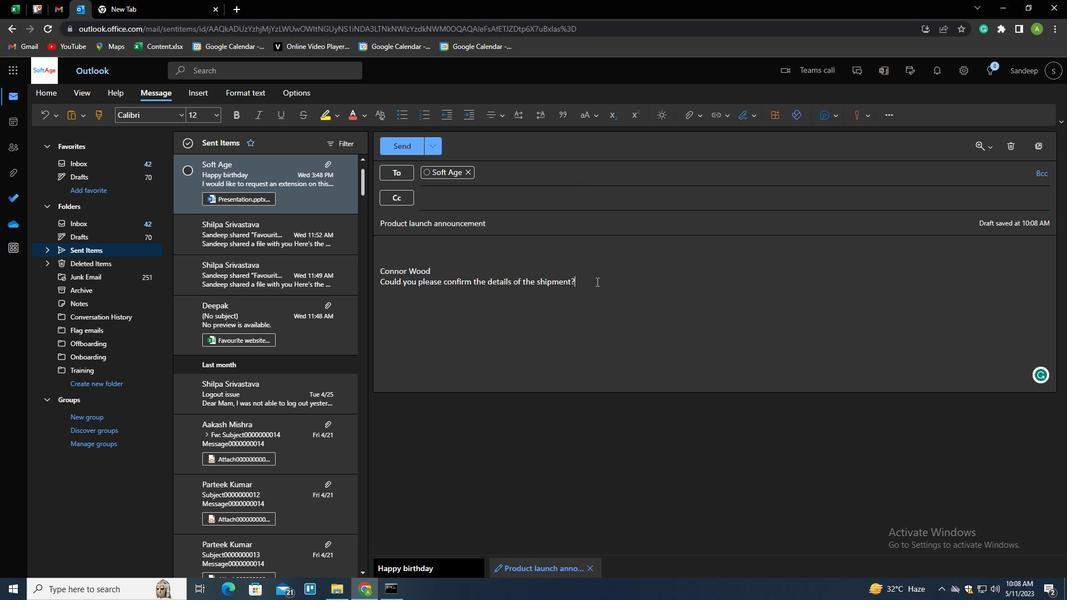 
Action: Key pressed <Key.shift_r><Key.enter>
Screenshot: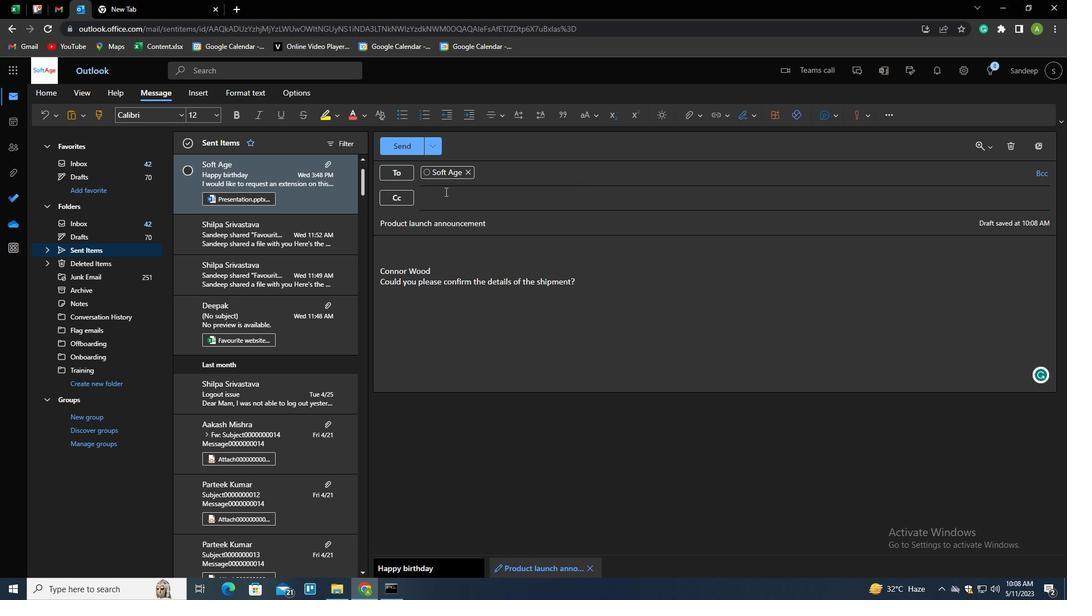 
Action: Mouse scrolled (445, 192) with delta (0, 0)
Screenshot: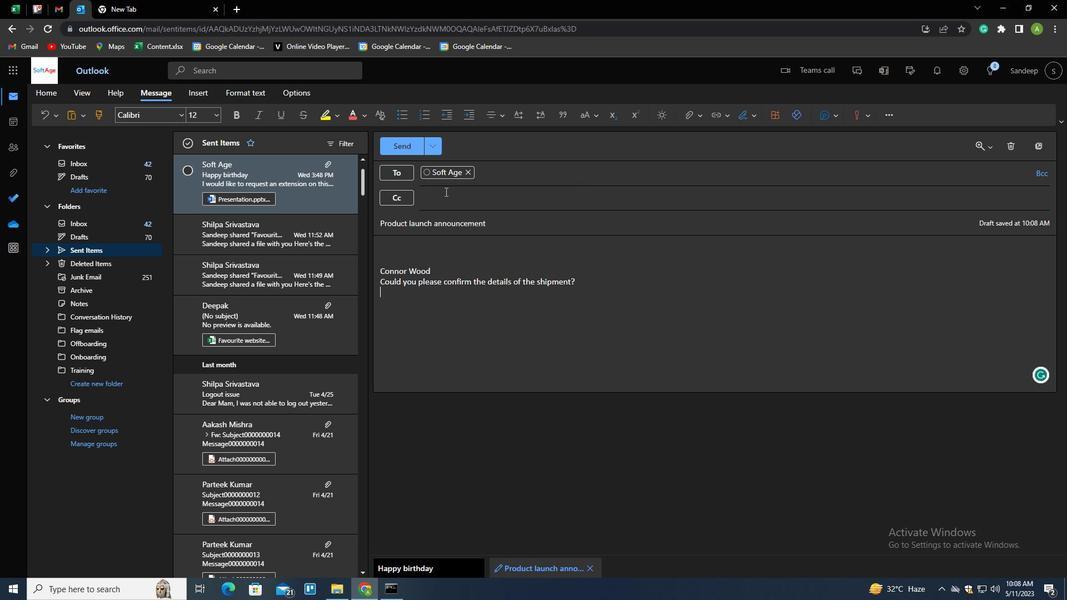 
Action: Mouse moved to (752, 117)
Screenshot: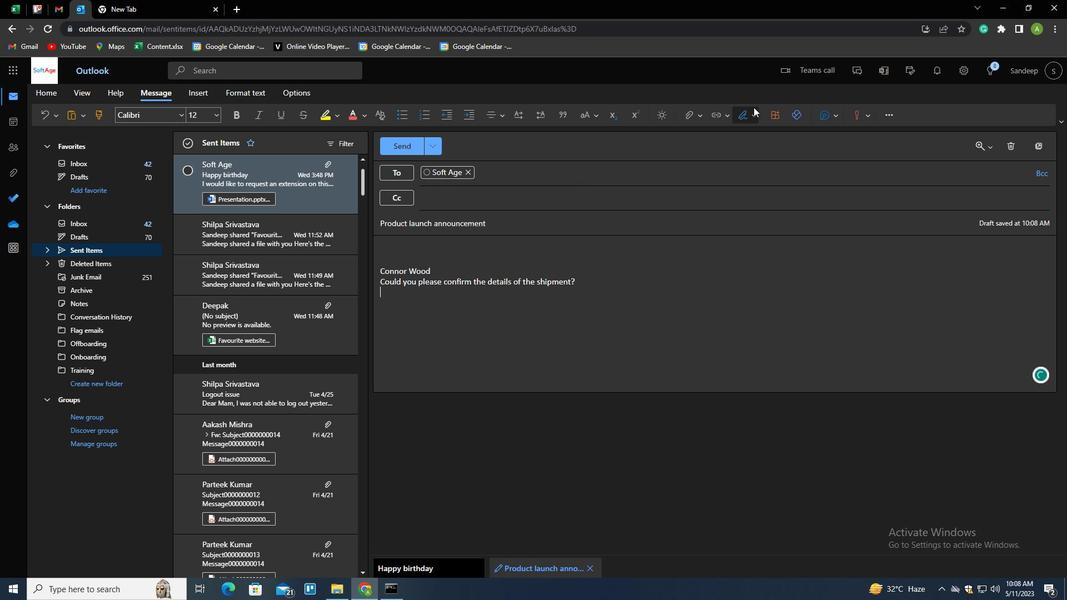 
Action: Mouse pressed left at (752, 117)
Screenshot: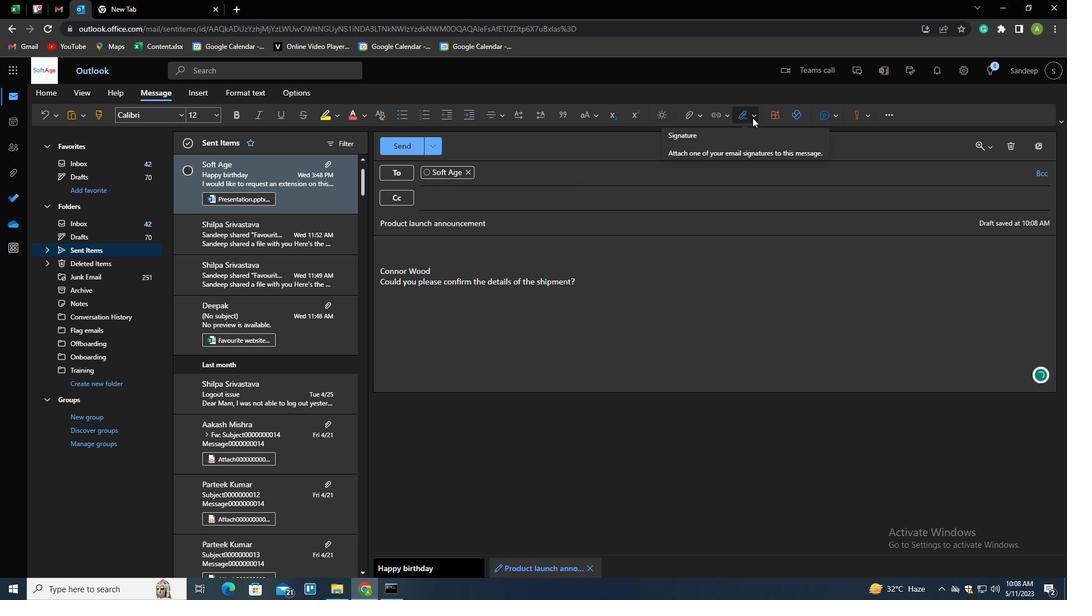 
Action: Mouse moved to (698, 112)
Screenshot: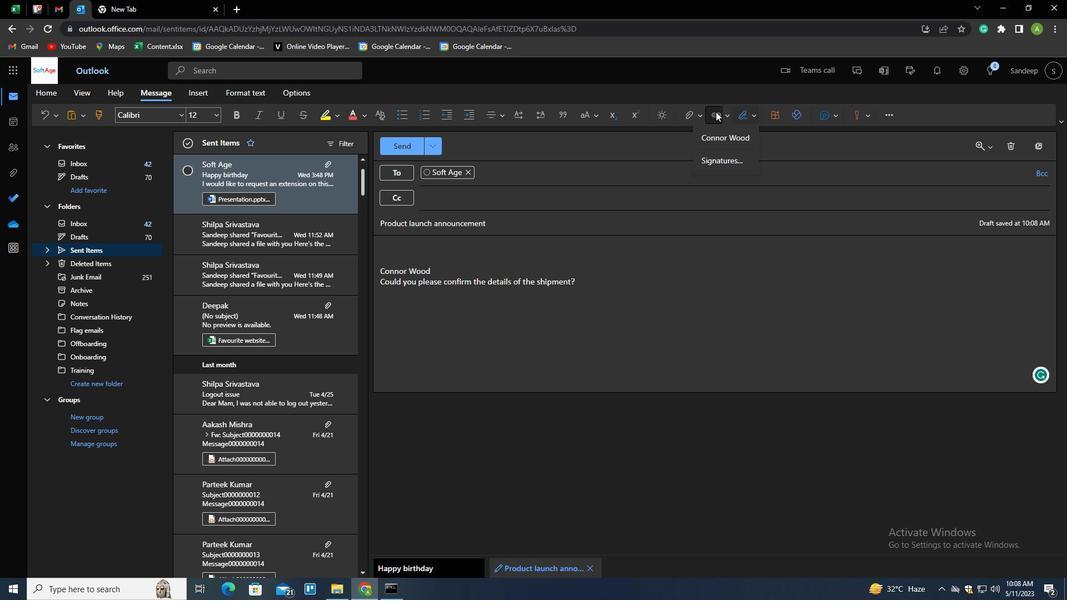 
Action: Mouse pressed left at (698, 112)
Screenshot: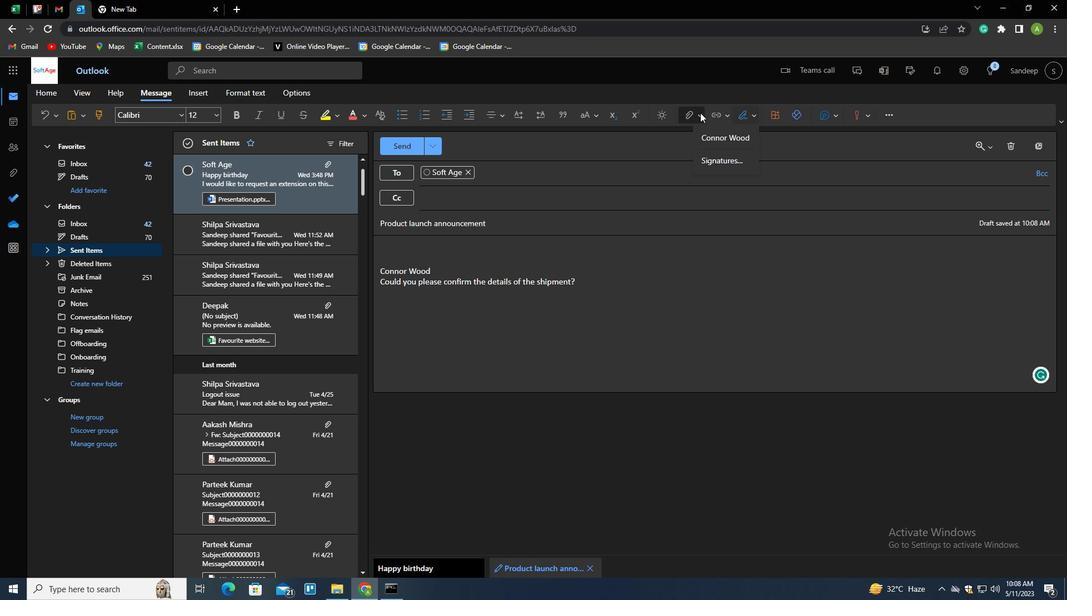 
Action: Mouse moved to (648, 137)
Screenshot: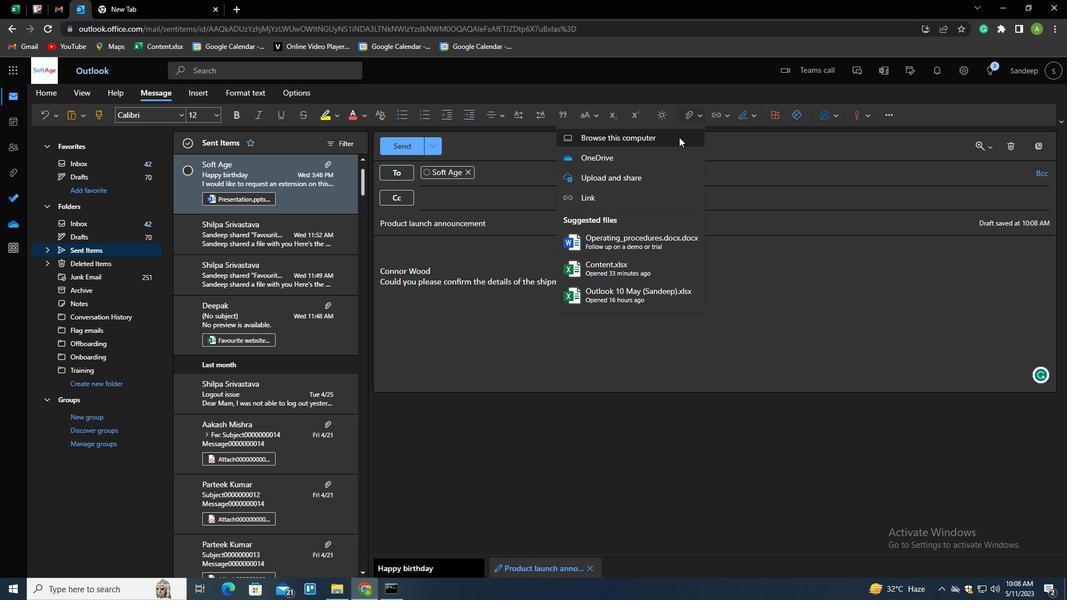 
Action: Mouse pressed left at (648, 137)
Screenshot: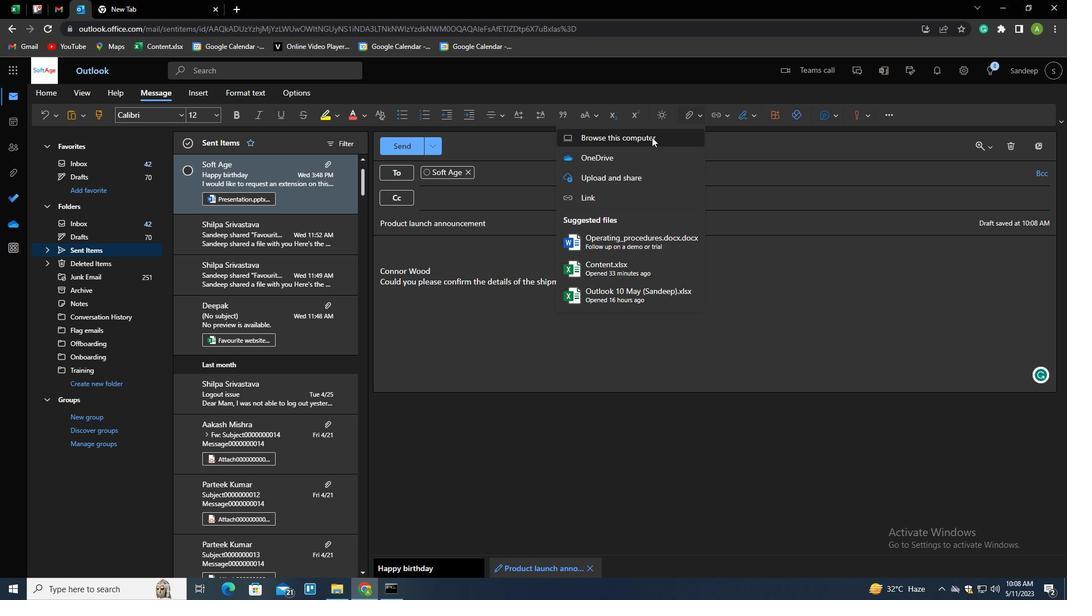 
Action: Mouse moved to (181, 97)
Screenshot: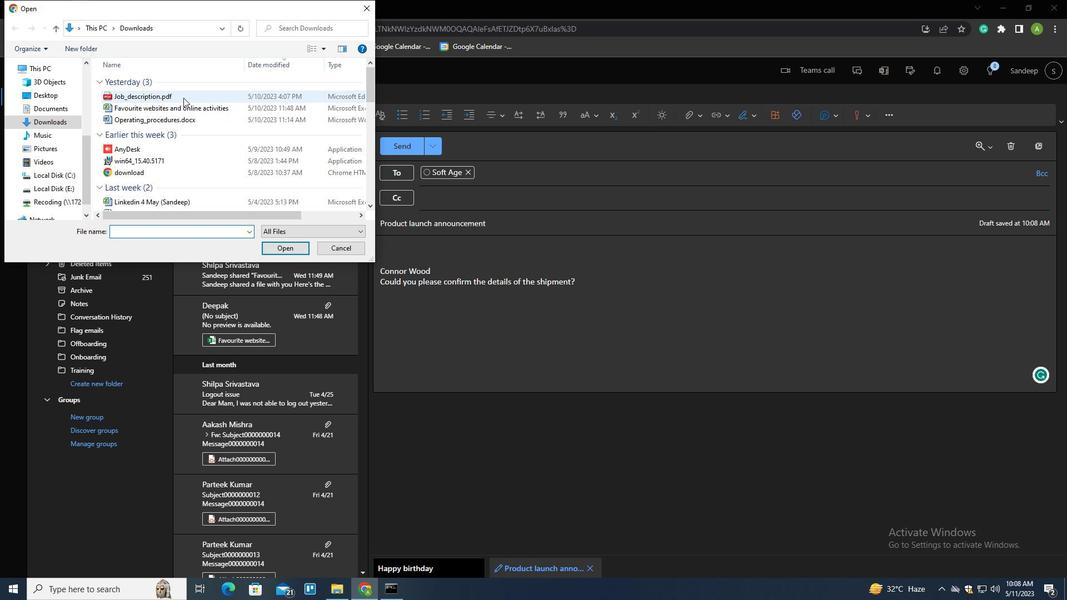 
Action: Mouse pressed right at (181, 97)
Screenshot: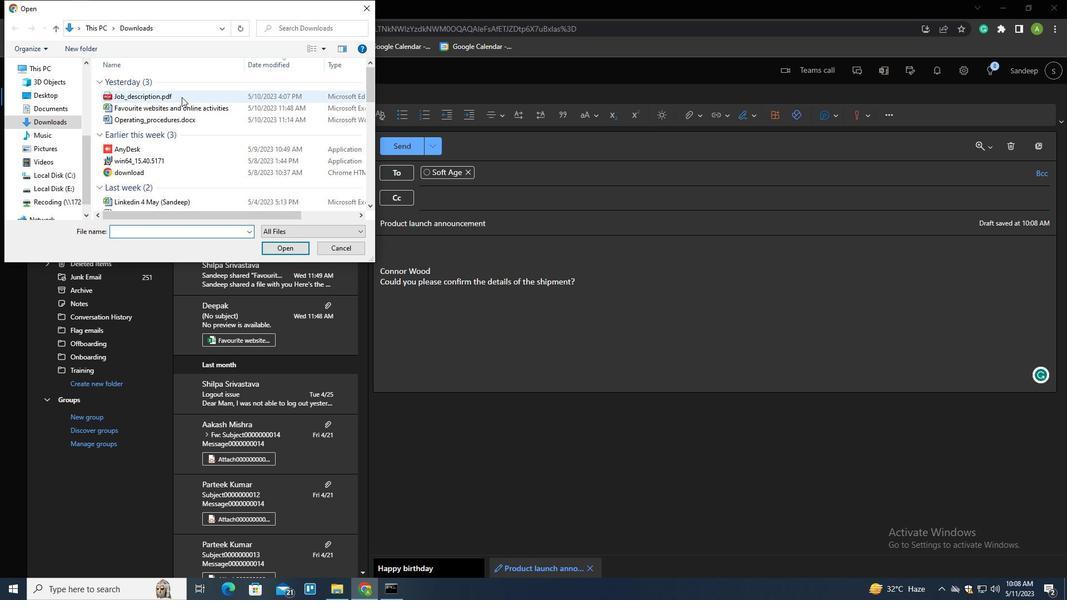 
Action: Mouse pressed left at (181, 97)
Screenshot: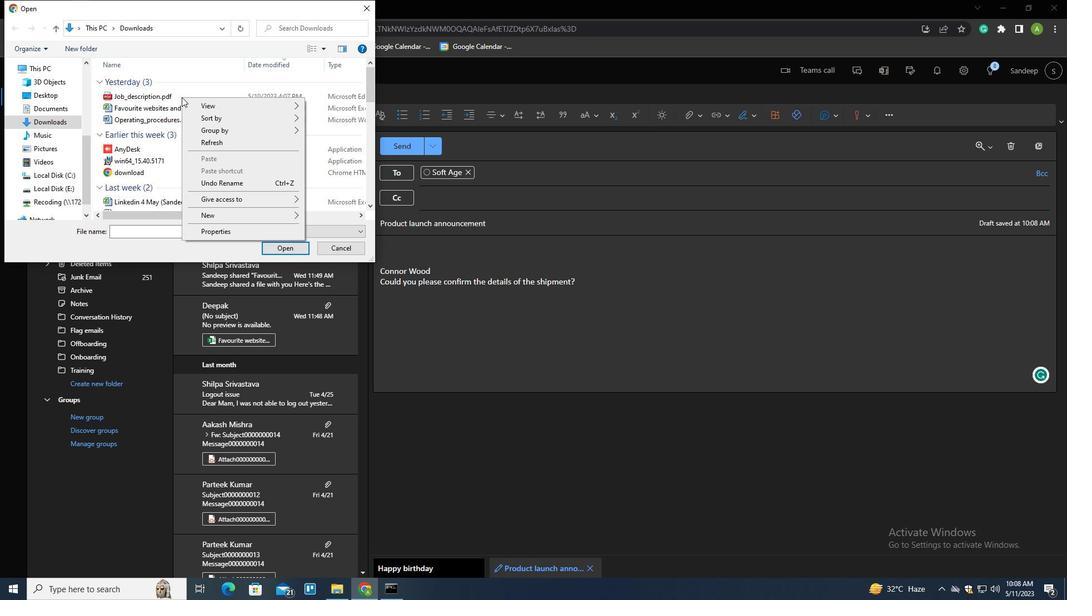 
Action: Mouse moved to (174, 97)
Screenshot: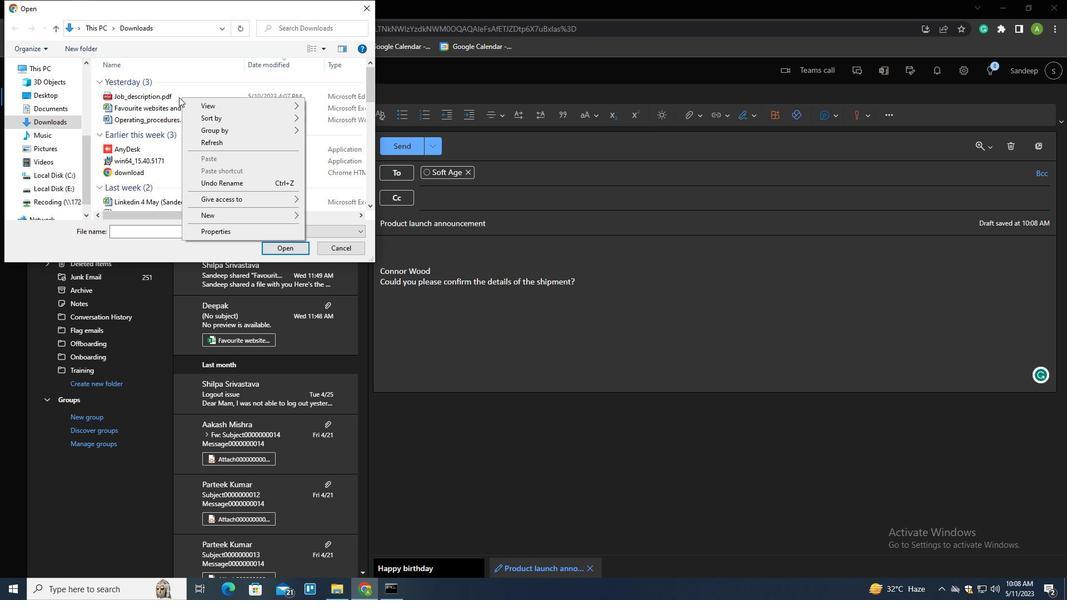 
Action: Mouse pressed left at (174, 97)
Screenshot: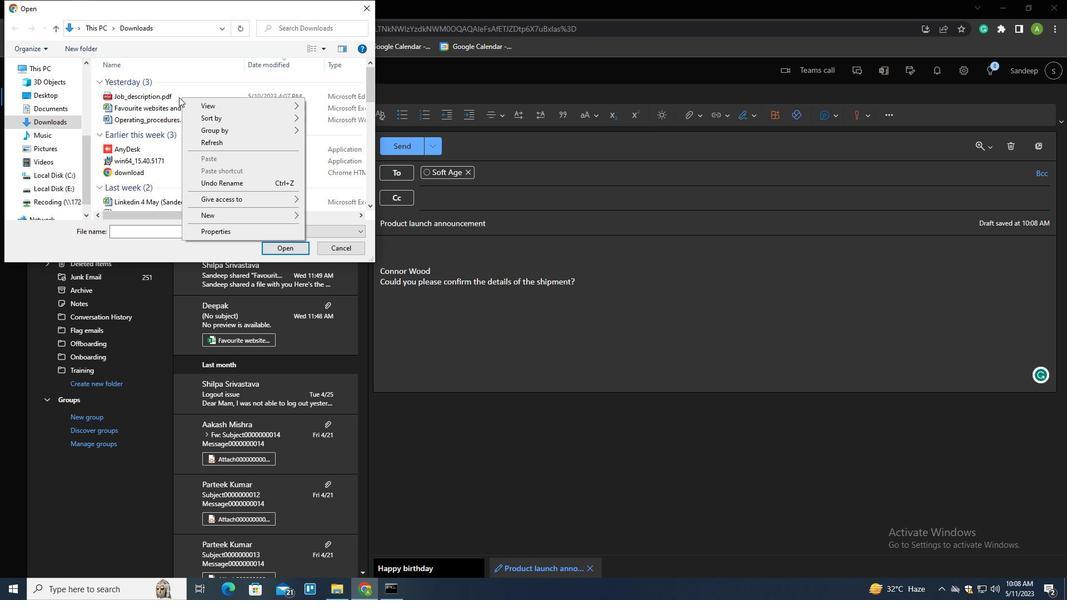 
Action: Mouse moved to (172, 97)
Screenshot: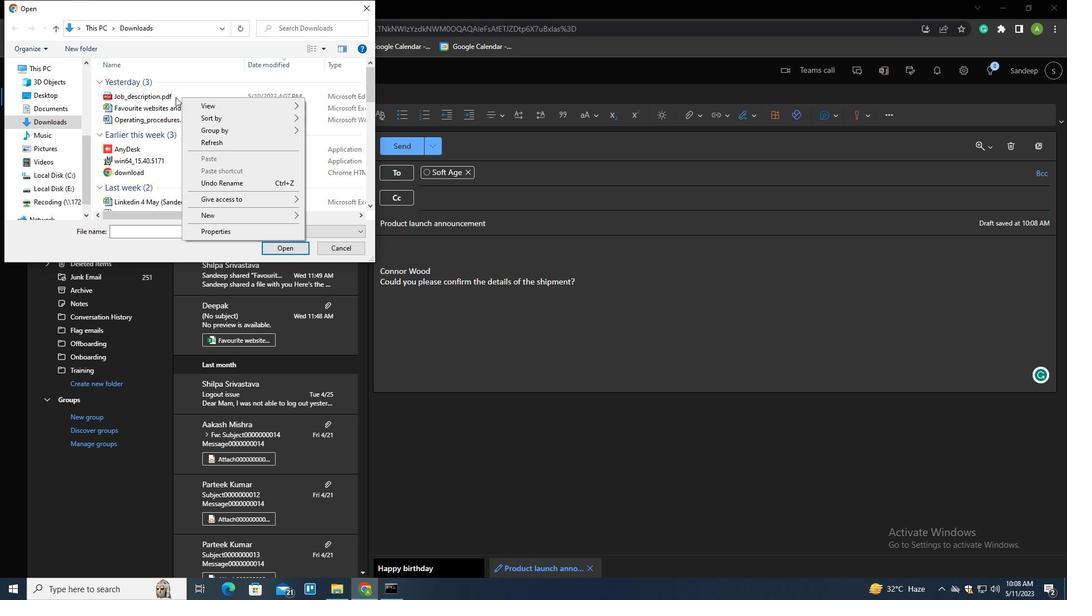 
Action: Mouse pressed right at (172, 97)
Screenshot: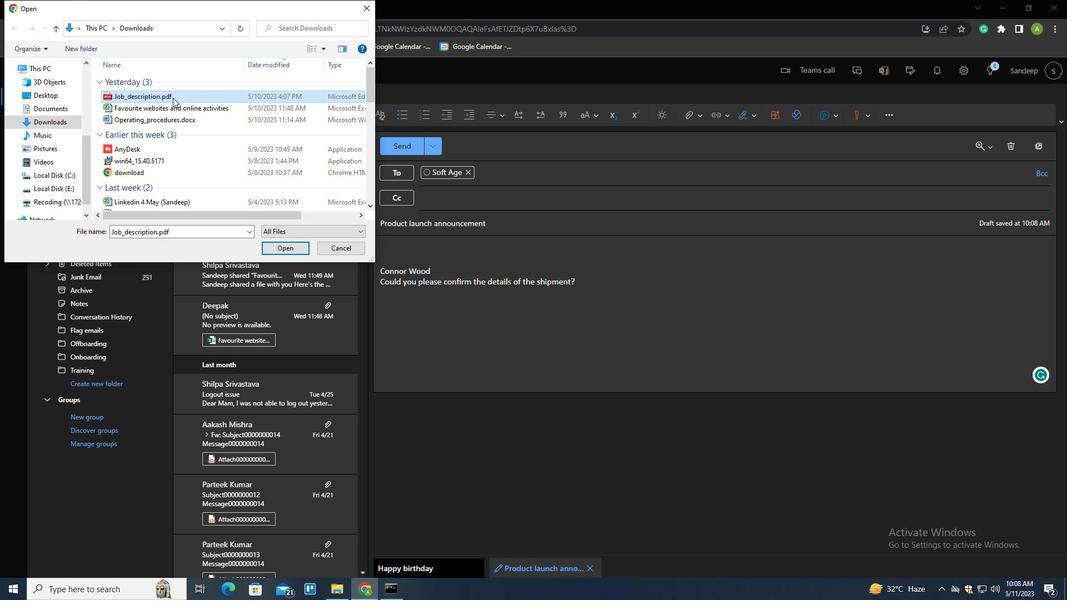 
Action: Mouse moved to (213, 269)
Screenshot: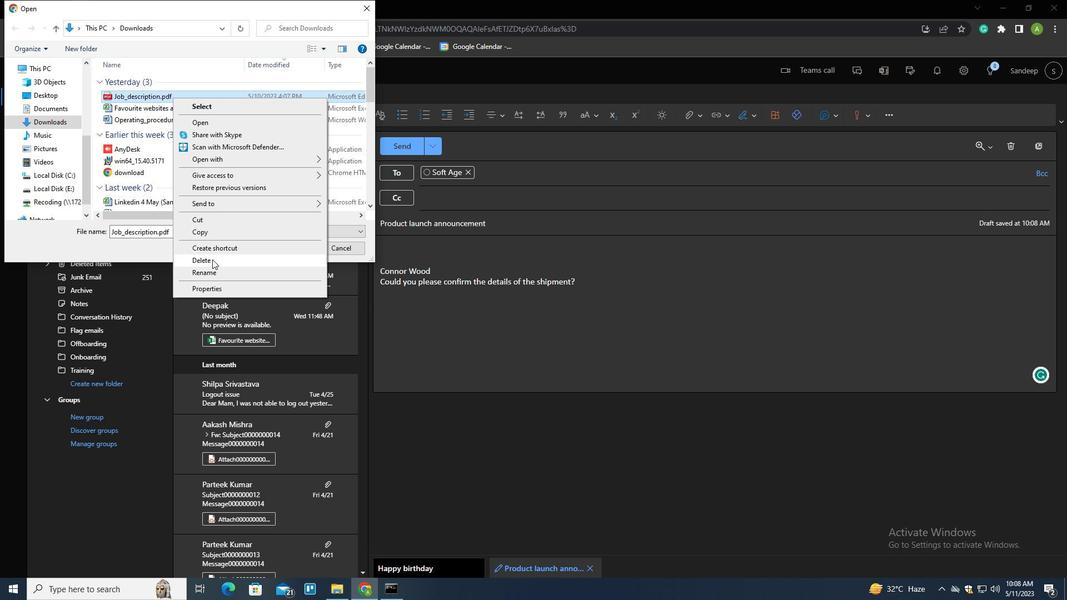 
Action: Mouse pressed left at (213, 269)
Screenshot: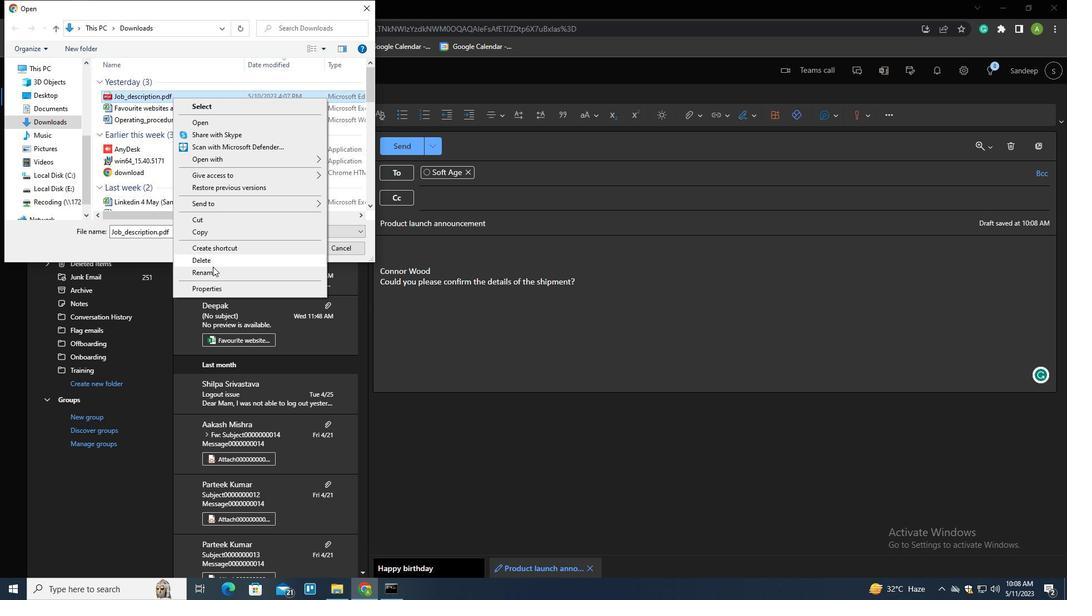 
Action: Mouse moved to (226, 209)
Screenshot: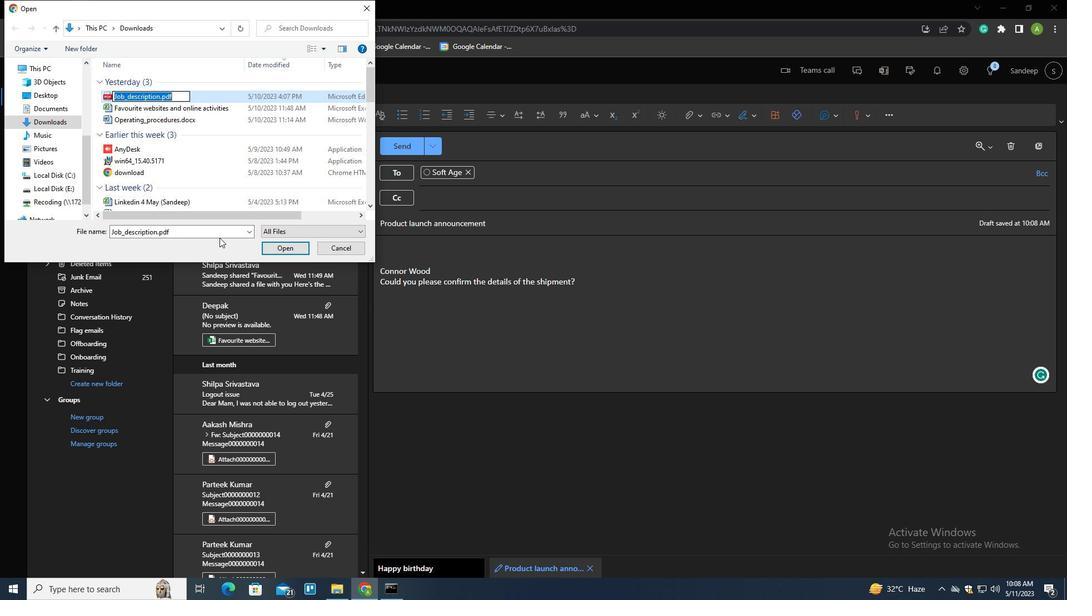 
Action: Key pressed <Key.backspace><Key.shift>DESIGN<Key.shift>_SPECIFICATION.PDF<Key.enter>
Screenshot: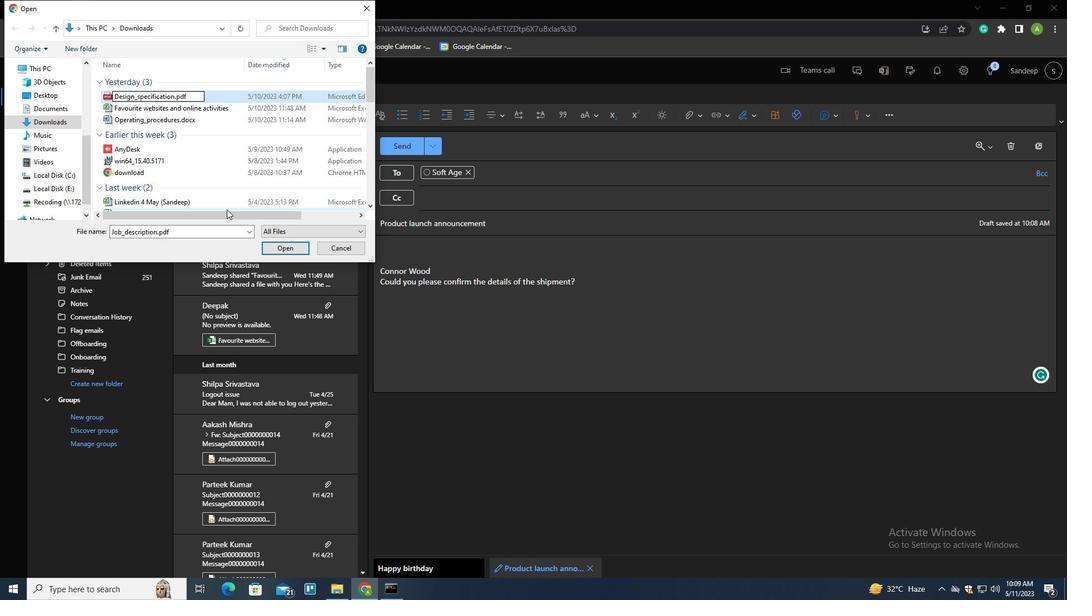 
Action: Mouse moved to (201, 98)
Screenshot: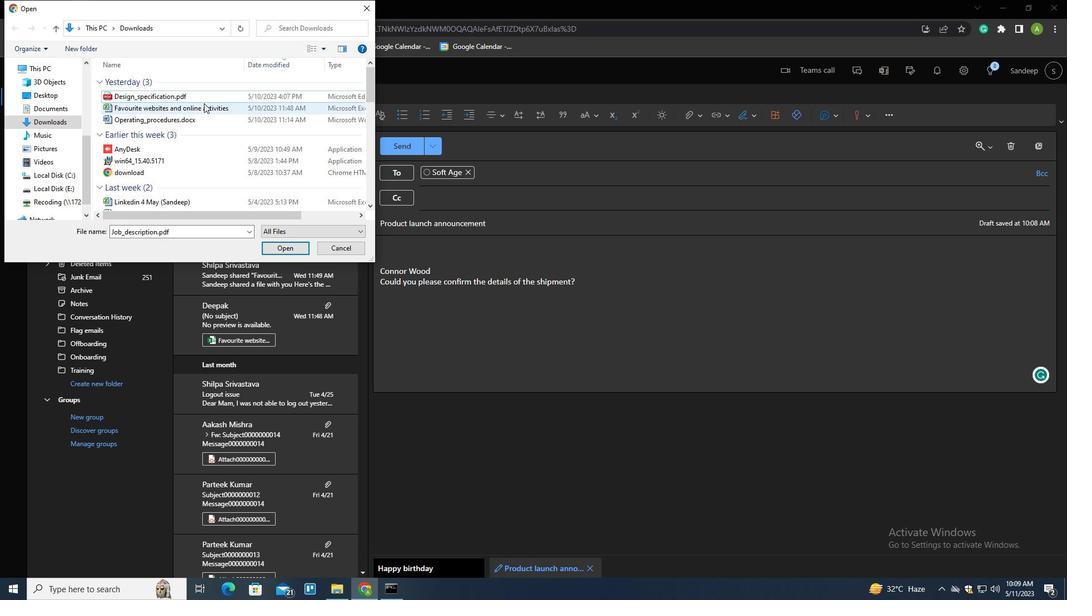 
Action: Mouse pressed left at (201, 98)
Screenshot: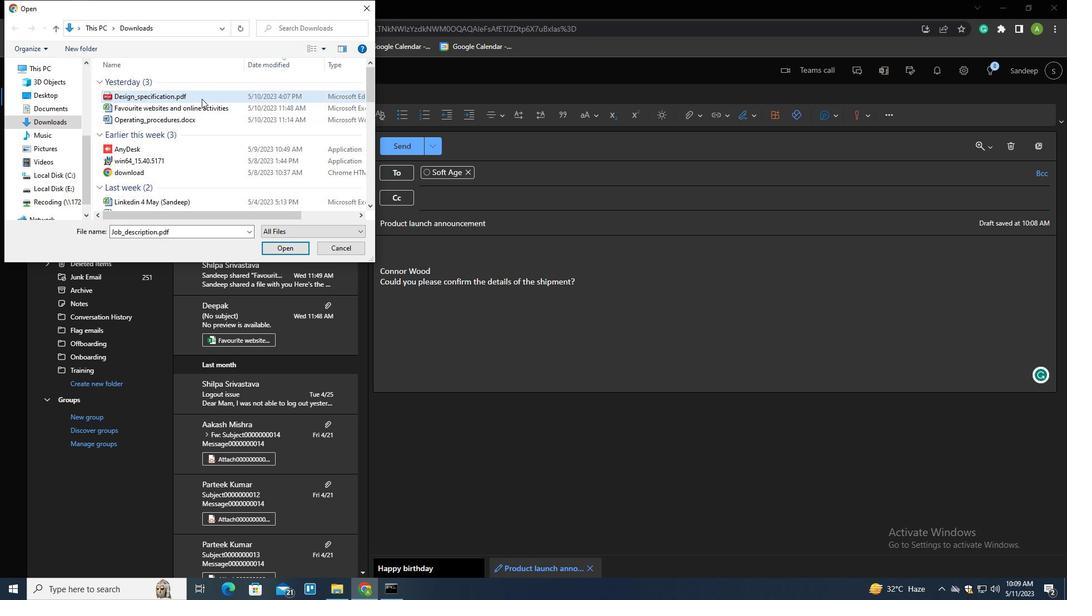 
Action: Mouse moved to (290, 251)
Screenshot: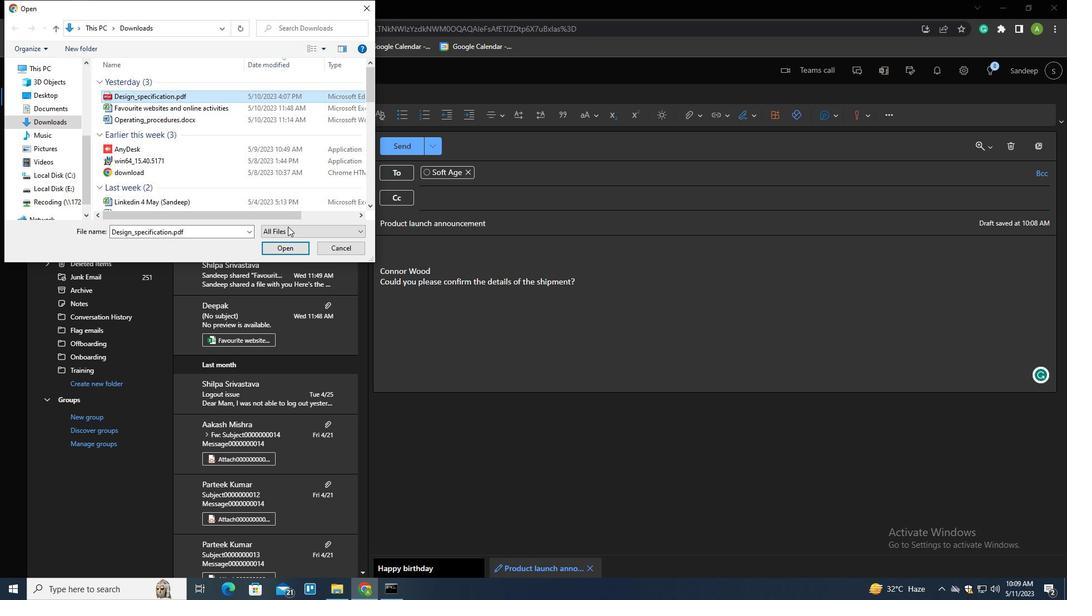 
Action: Mouse pressed left at (290, 251)
Screenshot: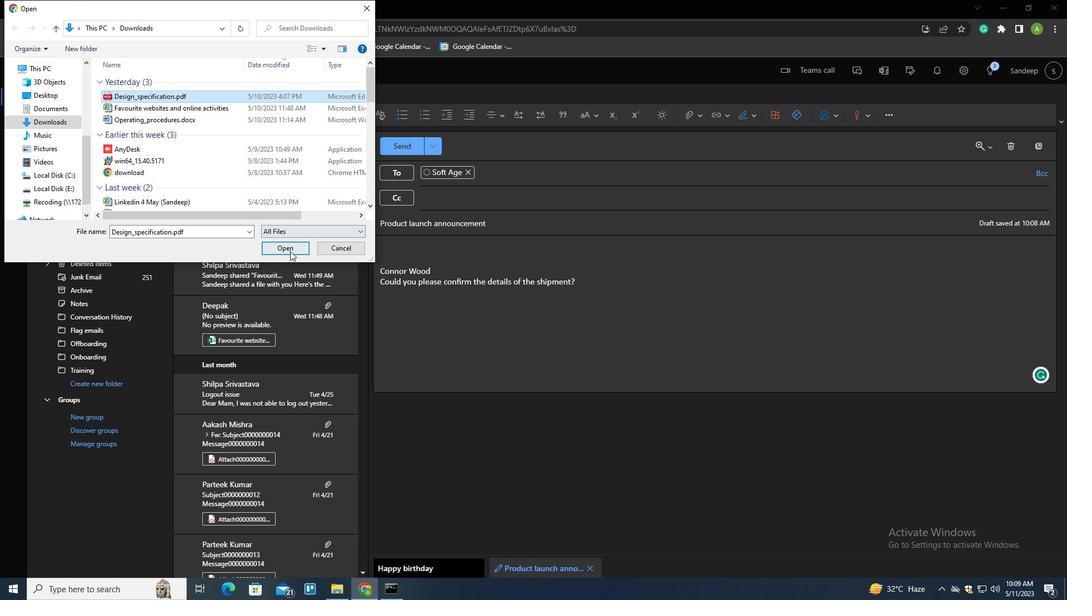 
Action: Mouse moved to (405, 145)
Screenshot: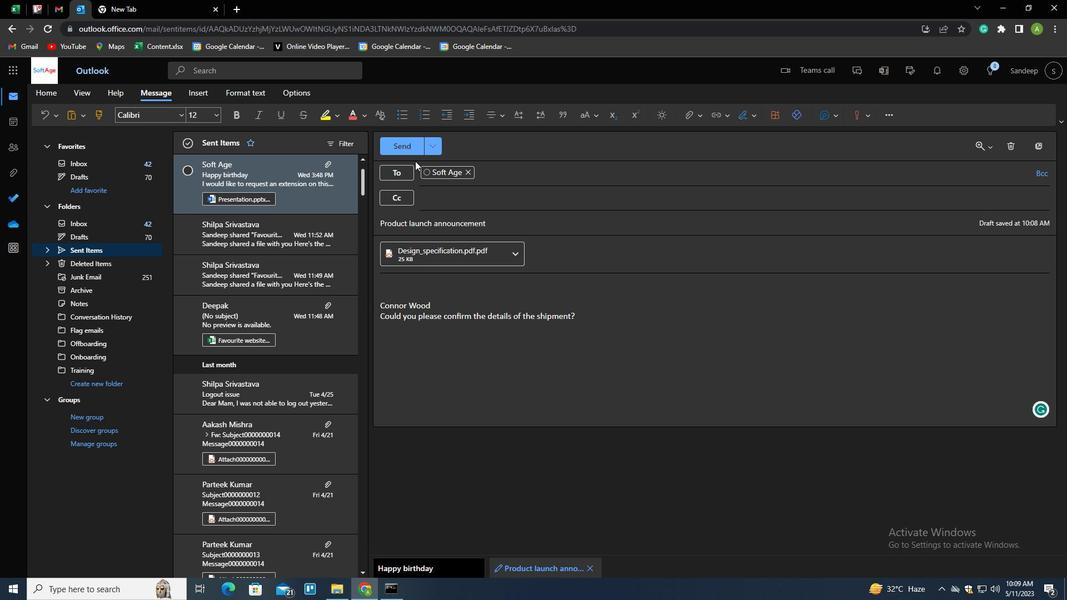 
Action: Mouse pressed left at (405, 145)
Screenshot: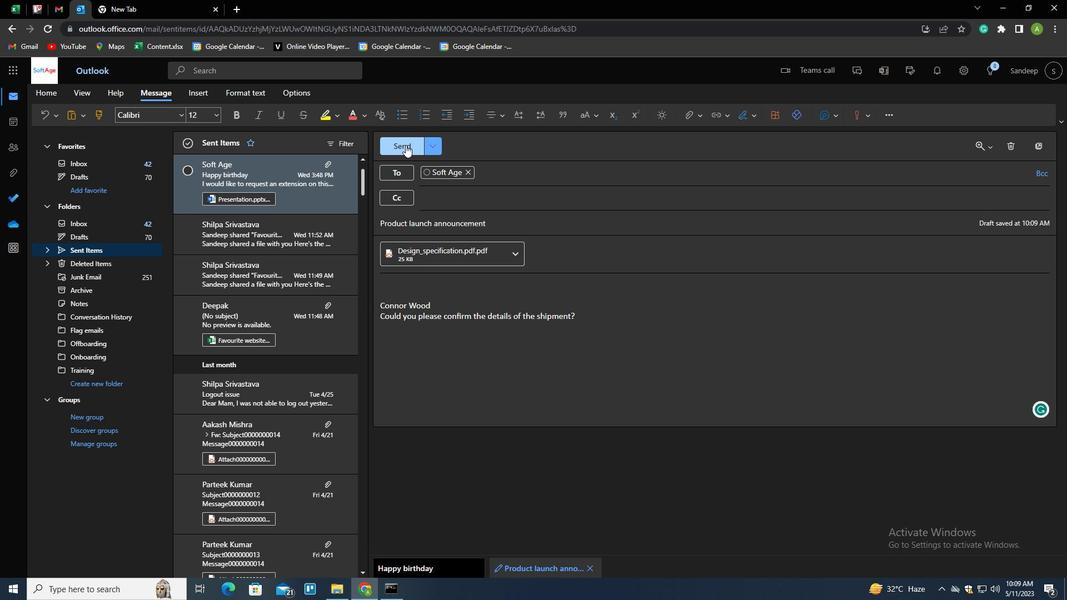 
Action: Mouse moved to (121, 380)
Screenshot: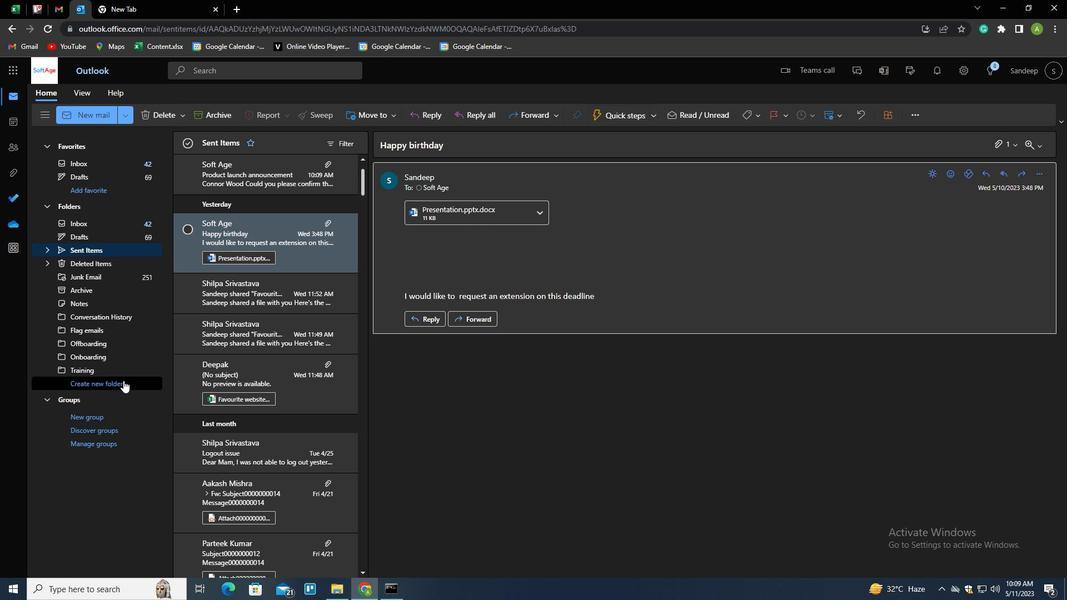
Action: Mouse pressed left at (121, 380)
Screenshot: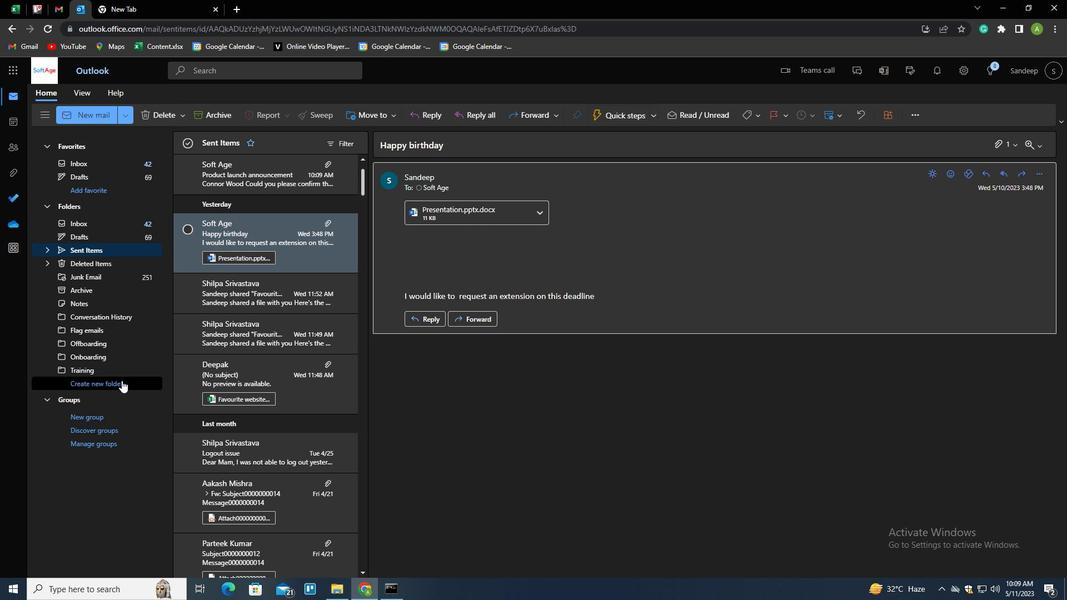 
Action: Key pressed <Key.shift><Key.shift>BENEFITS<Key.enter>
Screenshot: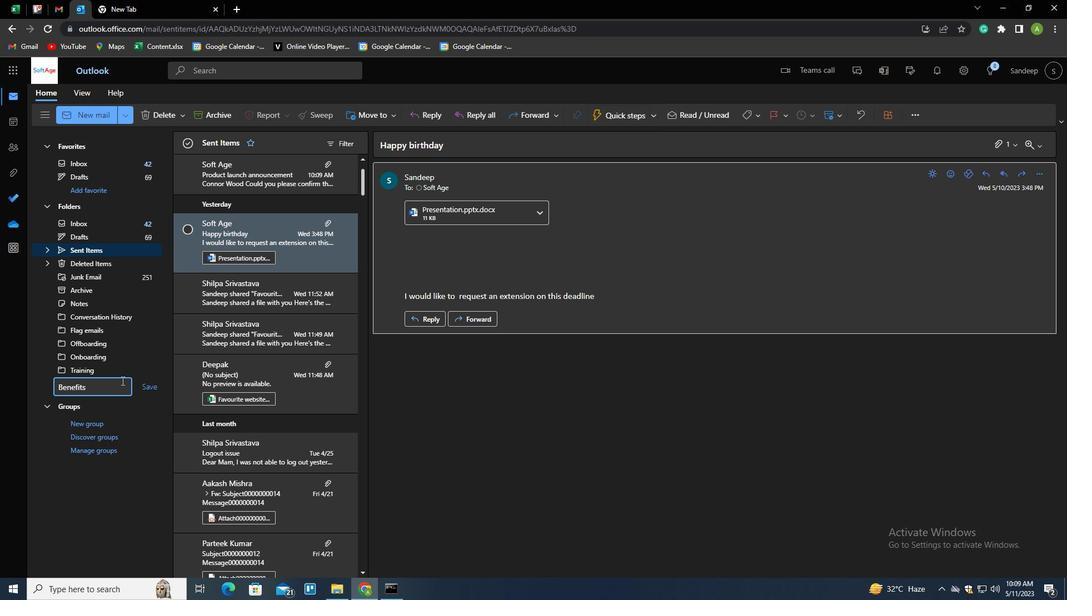 
Action: Mouse moved to (89, 251)
Screenshot: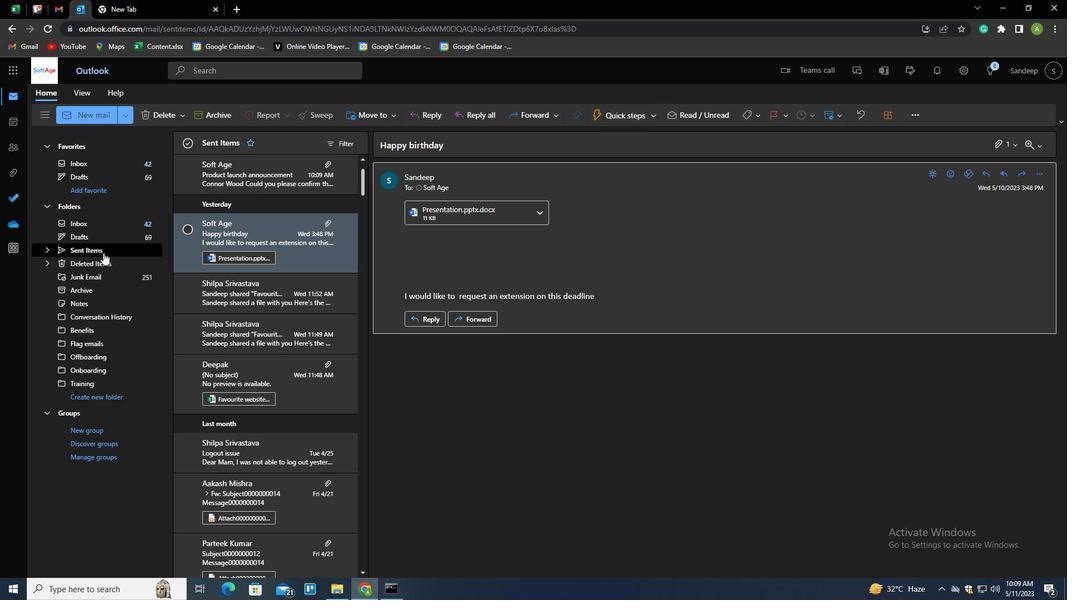 
Action: Mouse pressed left at (89, 251)
Screenshot: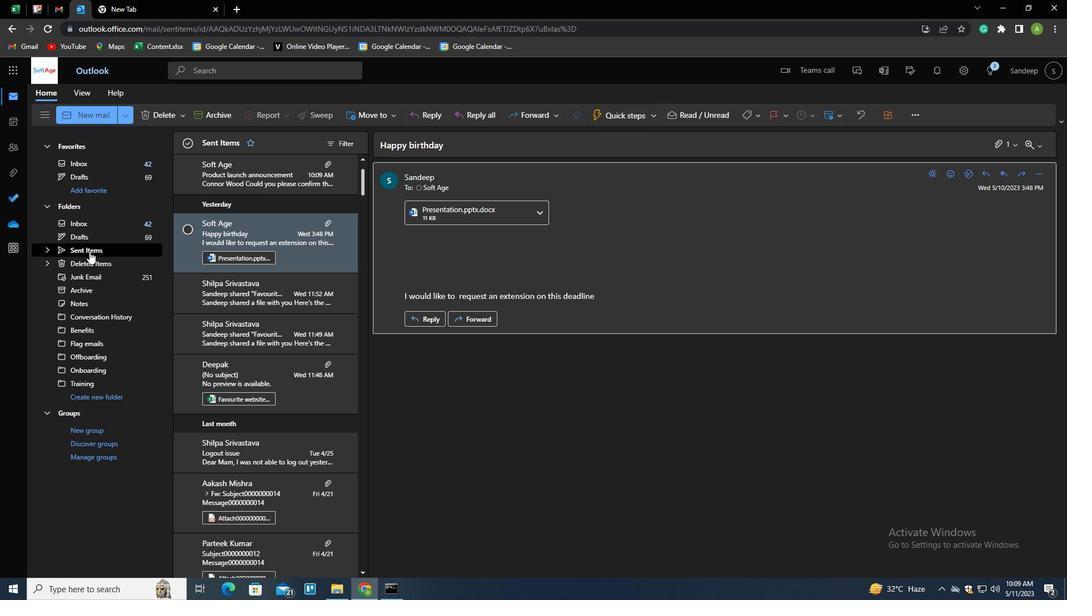 
Action: Mouse moved to (267, 177)
Screenshot: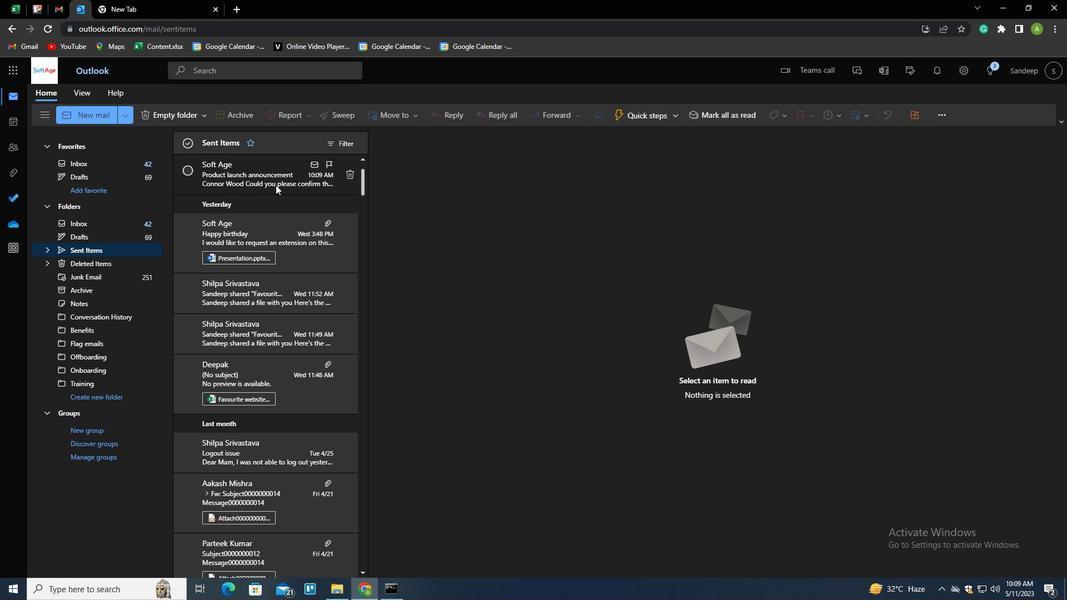 
Action: Mouse pressed right at (267, 177)
Screenshot: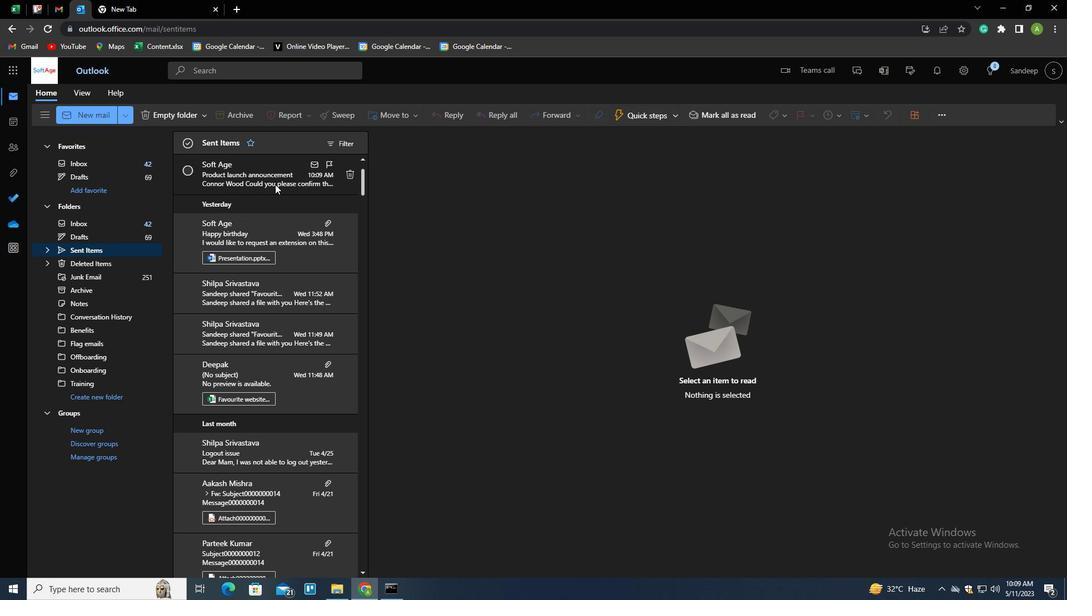 
Action: Mouse moved to (296, 221)
Screenshot: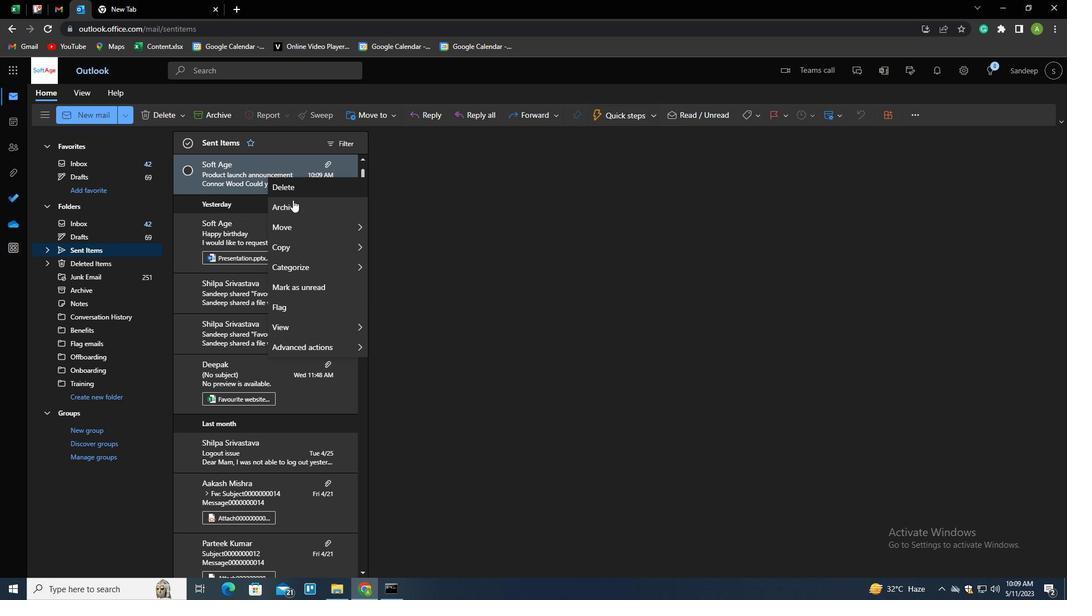 
Action: Mouse pressed left at (296, 221)
Screenshot: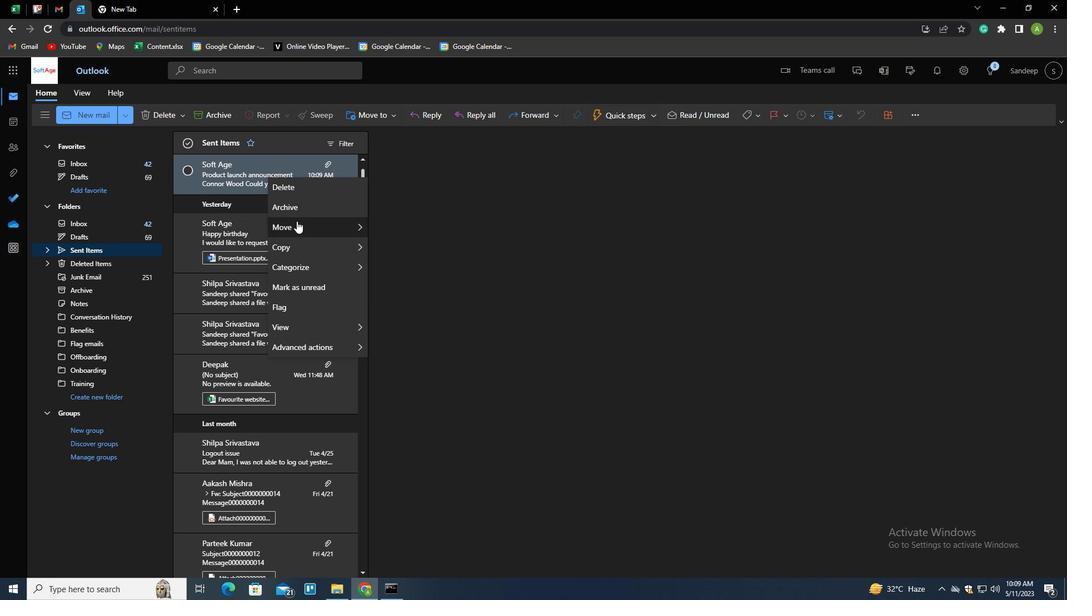 
Action: Mouse moved to (297, 221)
Screenshot: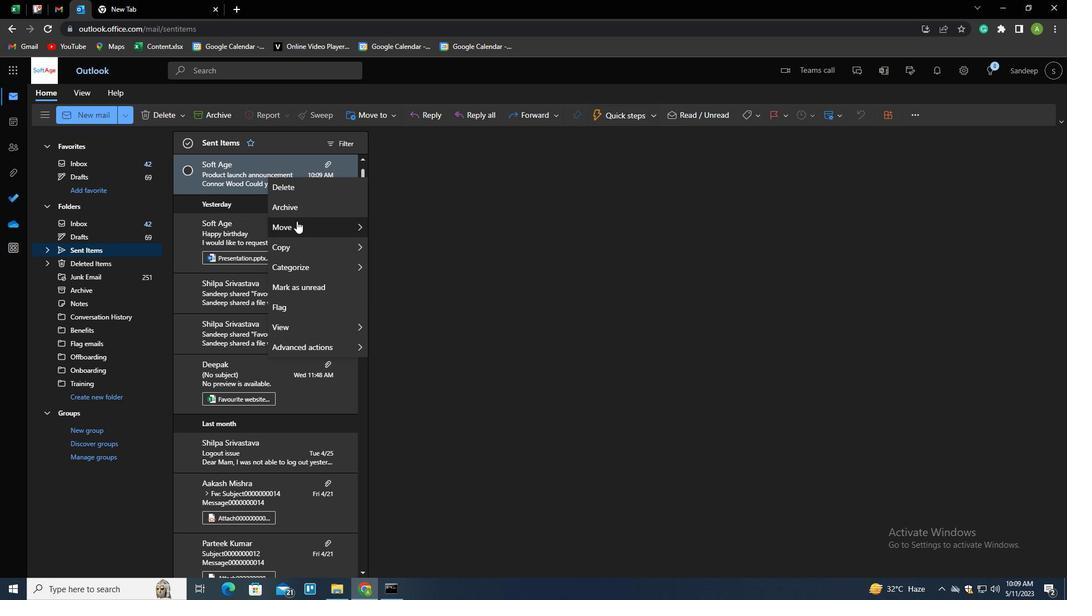 
Action: Key pressed <Key.shift>BENE
Screenshot: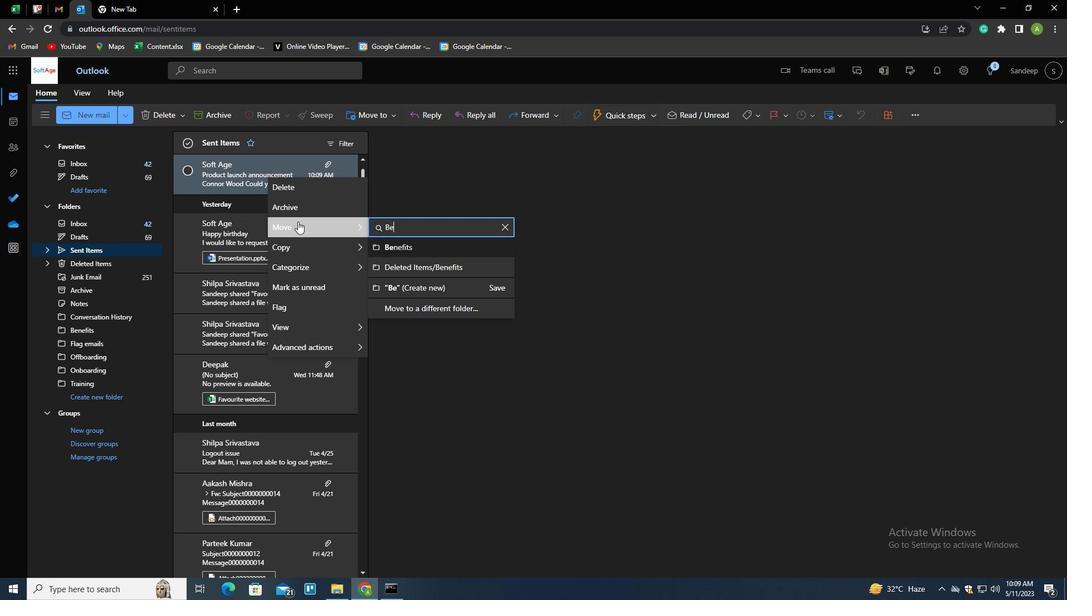 
Action: Mouse moved to (405, 245)
Screenshot: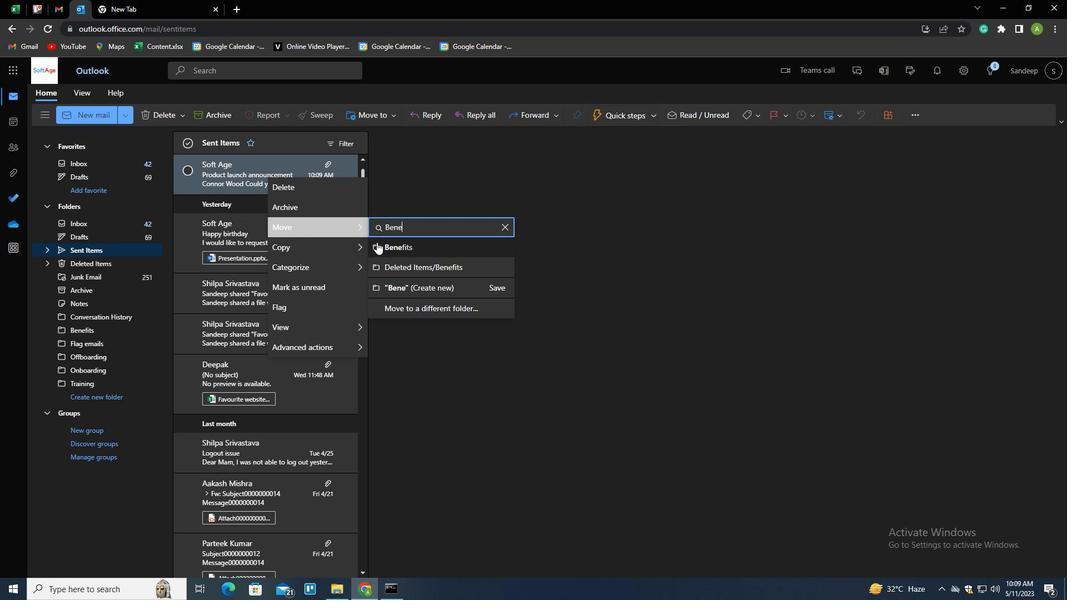 
Action: Mouse pressed left at (405, 245)
Screenshot: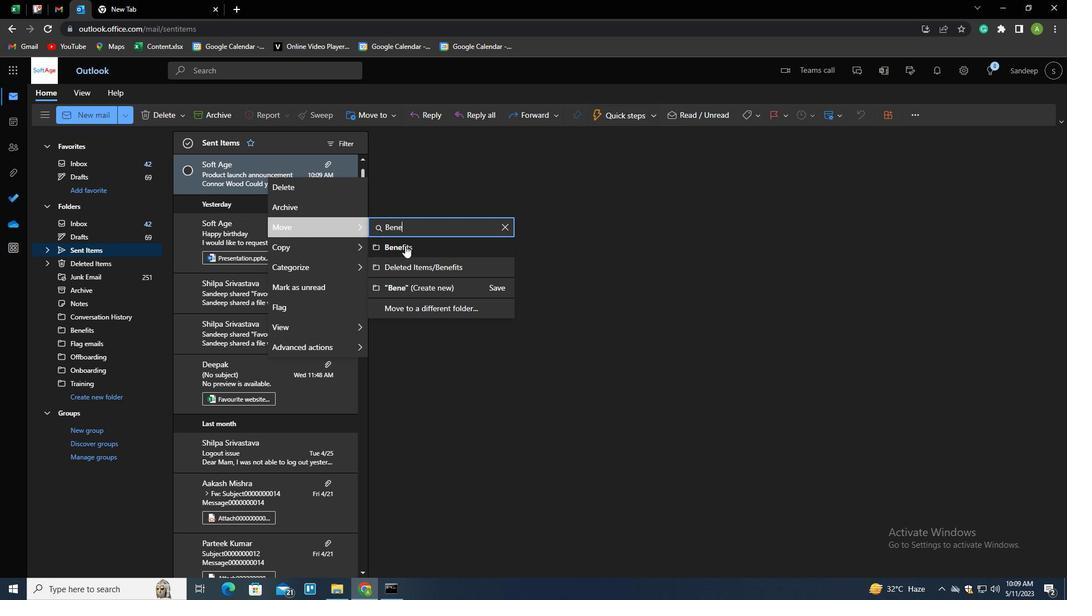 
Action: Mouse moved to (486, 261)
Screenshot: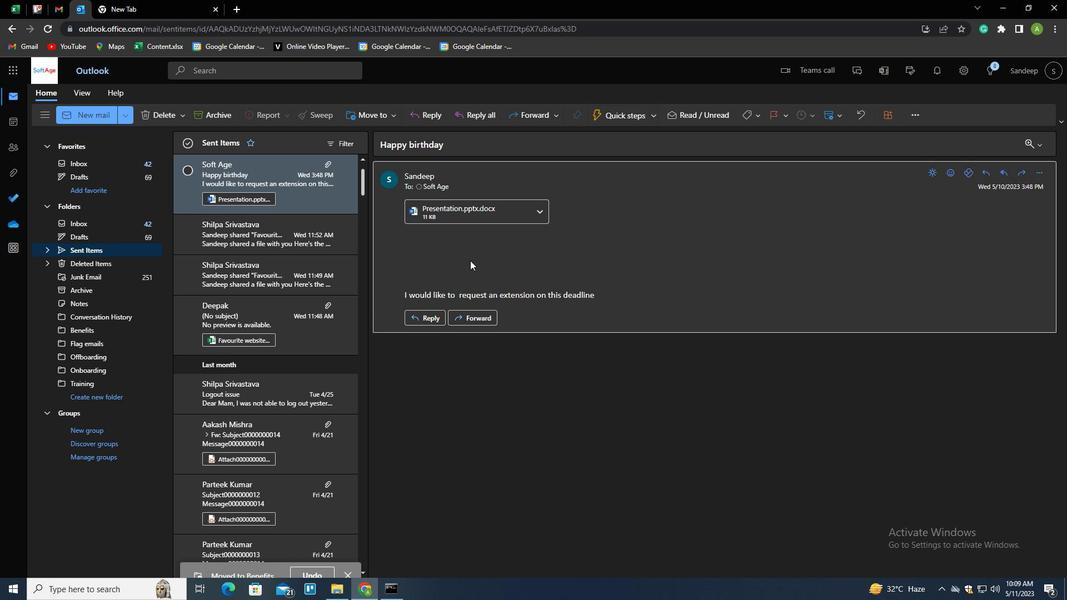 
